 Task: Add the task  Upgrade and migrate company sales management to a cloud-based solution to the section Fast Lane in the project AuroraStream and add a Due Date to the respective task as 2024/04/26
Action: Mouse moved to (788, 529)
Screenshot: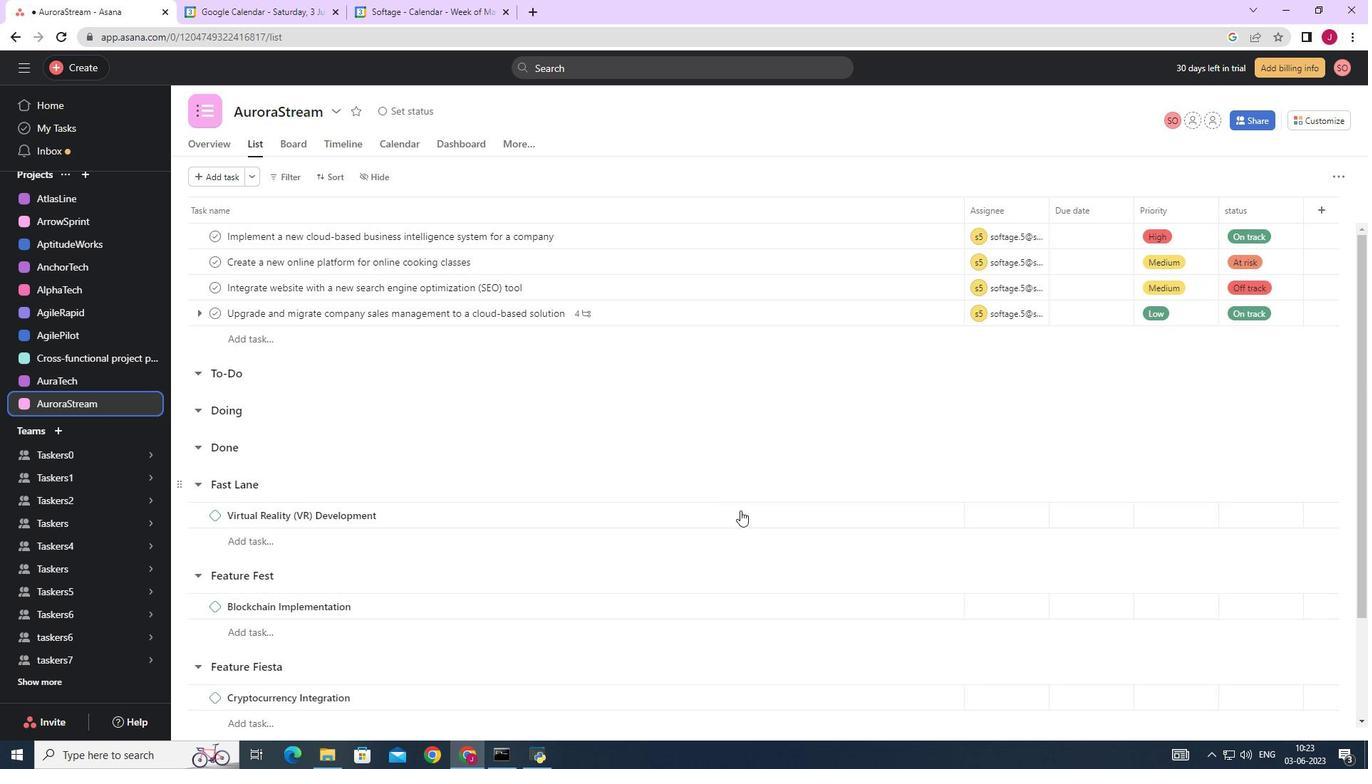 
Action: Mouse scrolled (788, 529) with delta (0, 0)
Screenshot: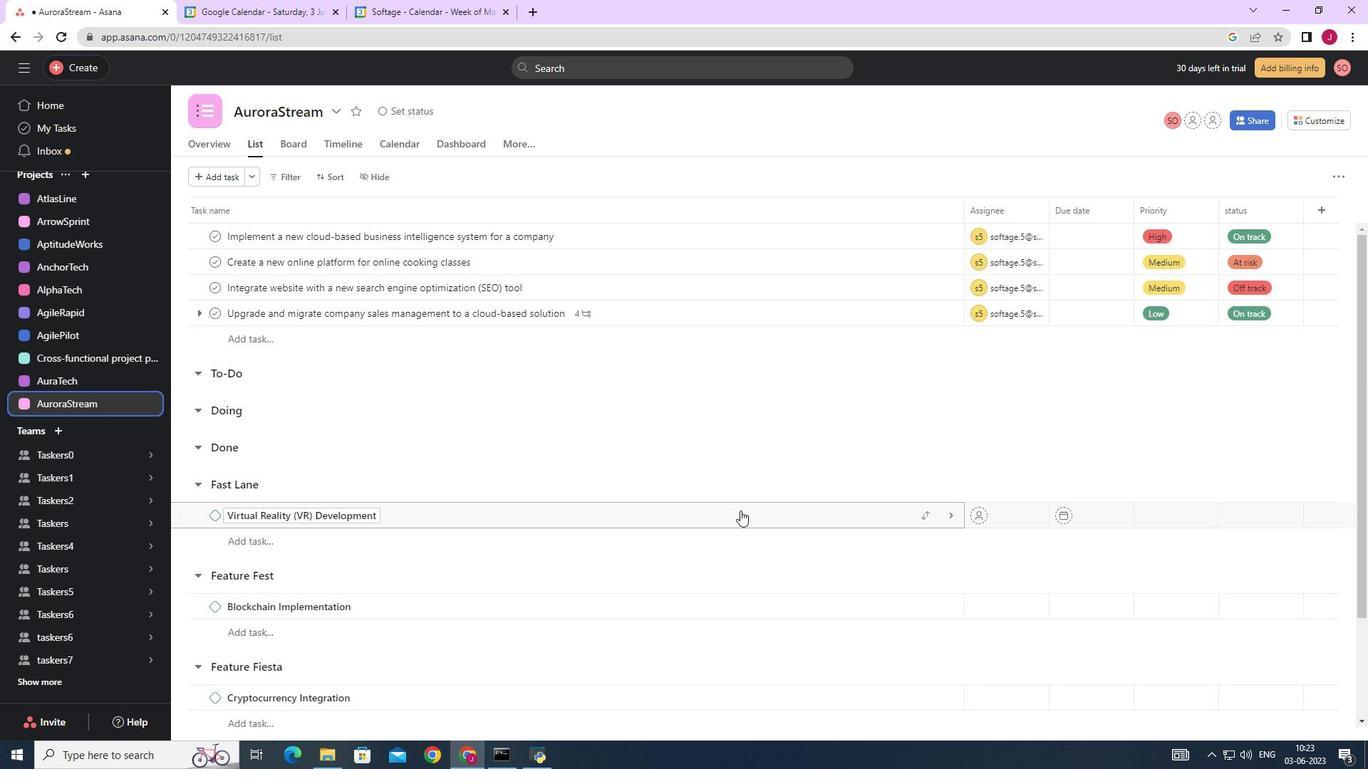 
Action: Mouse scrolled (788, 529) with delta (0, 0)
Screenshot: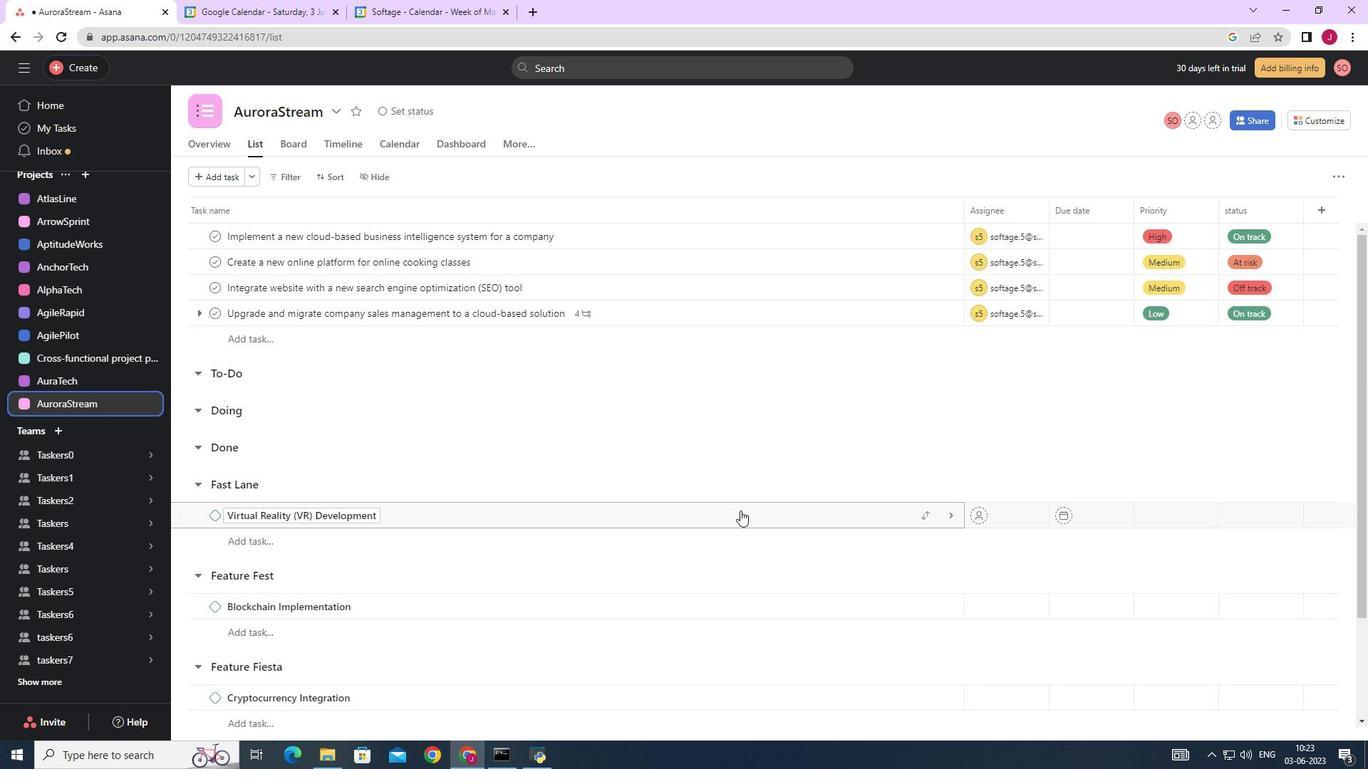 
Action: Mouse moved to (787, 529)
Screenshot: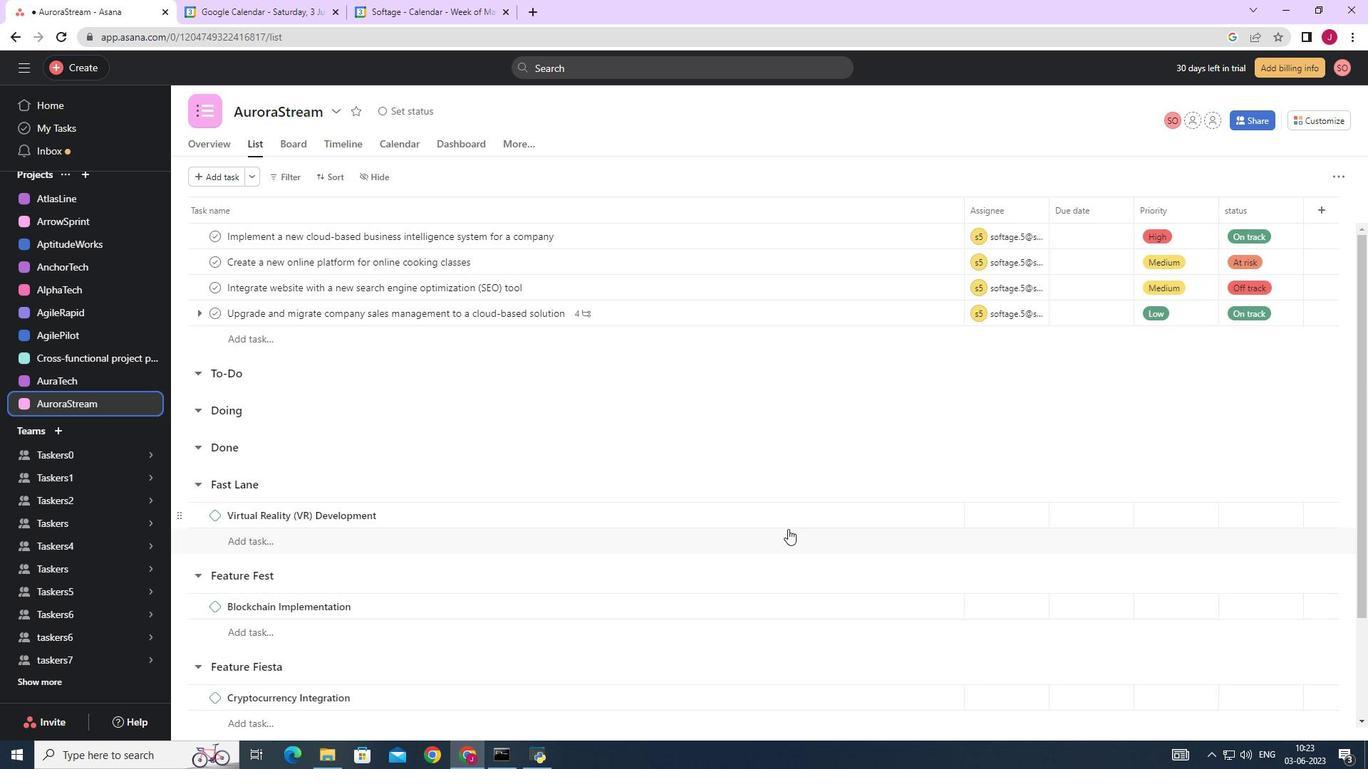 
Action: Mouse scrolled (787, 529) with delta (0, 0)
Screenshot: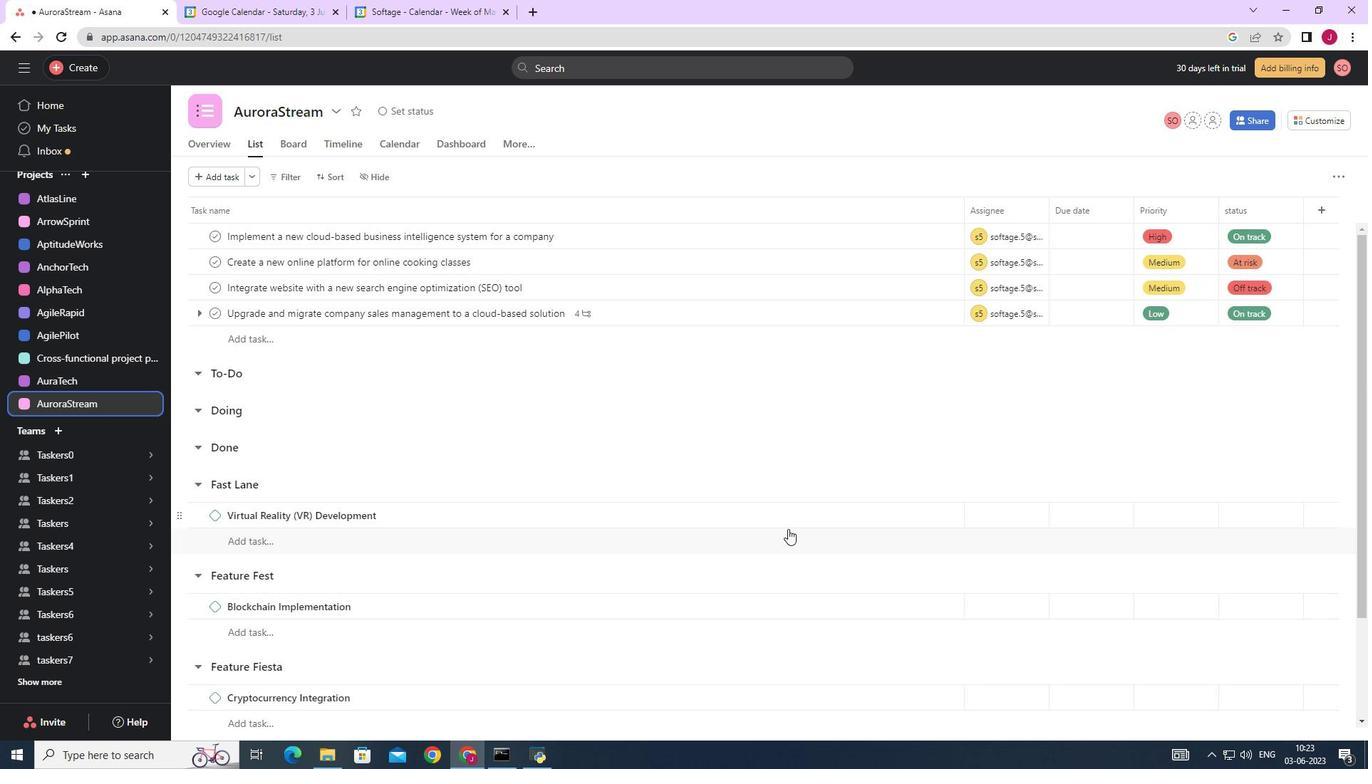 
Action: Mouse moved to (784, 529)
Screenshot: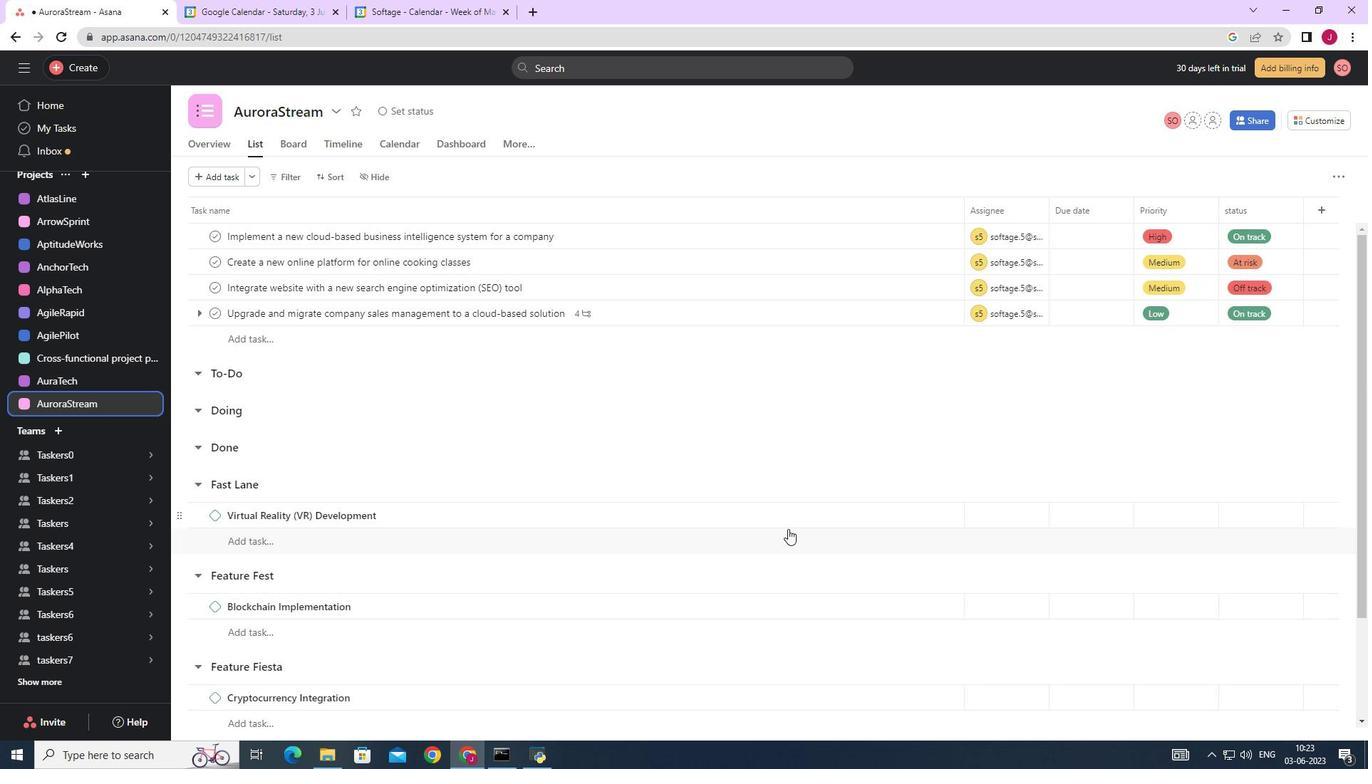 
Action: Mouse scrolled (786, 529) with delta (0, 0)
Screenshot: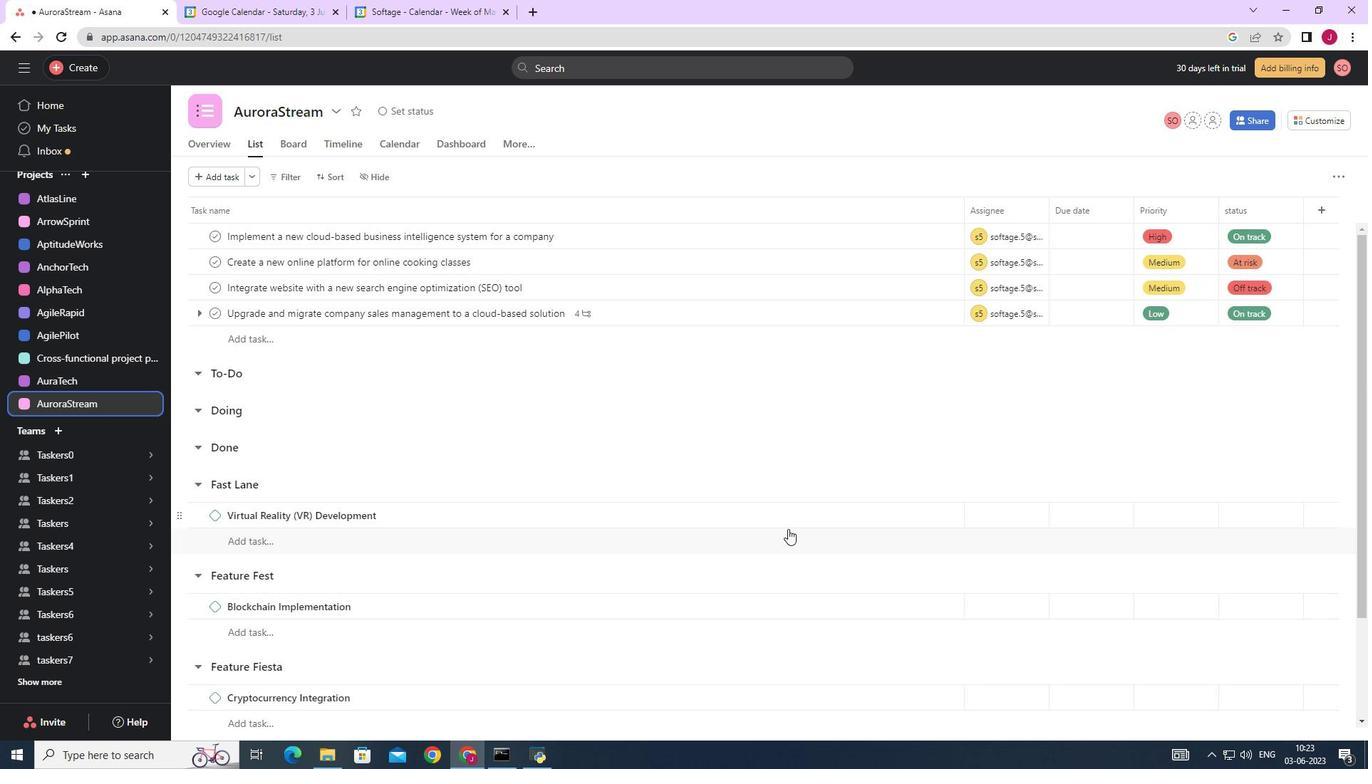 
Action: Mouse moved to (762, 526)
Screenshot: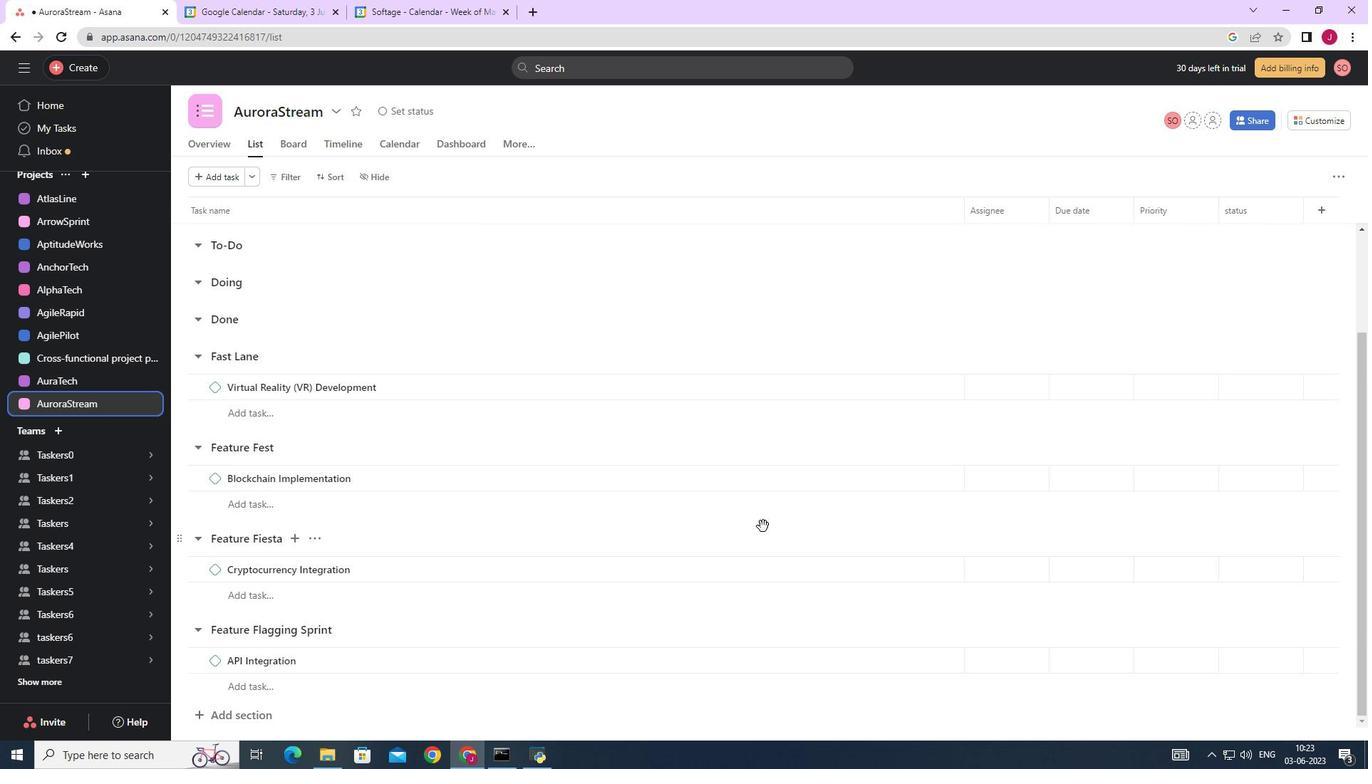 
Action: Mouse scrolled (762, 526) with delta (0, 0)
Screenshot: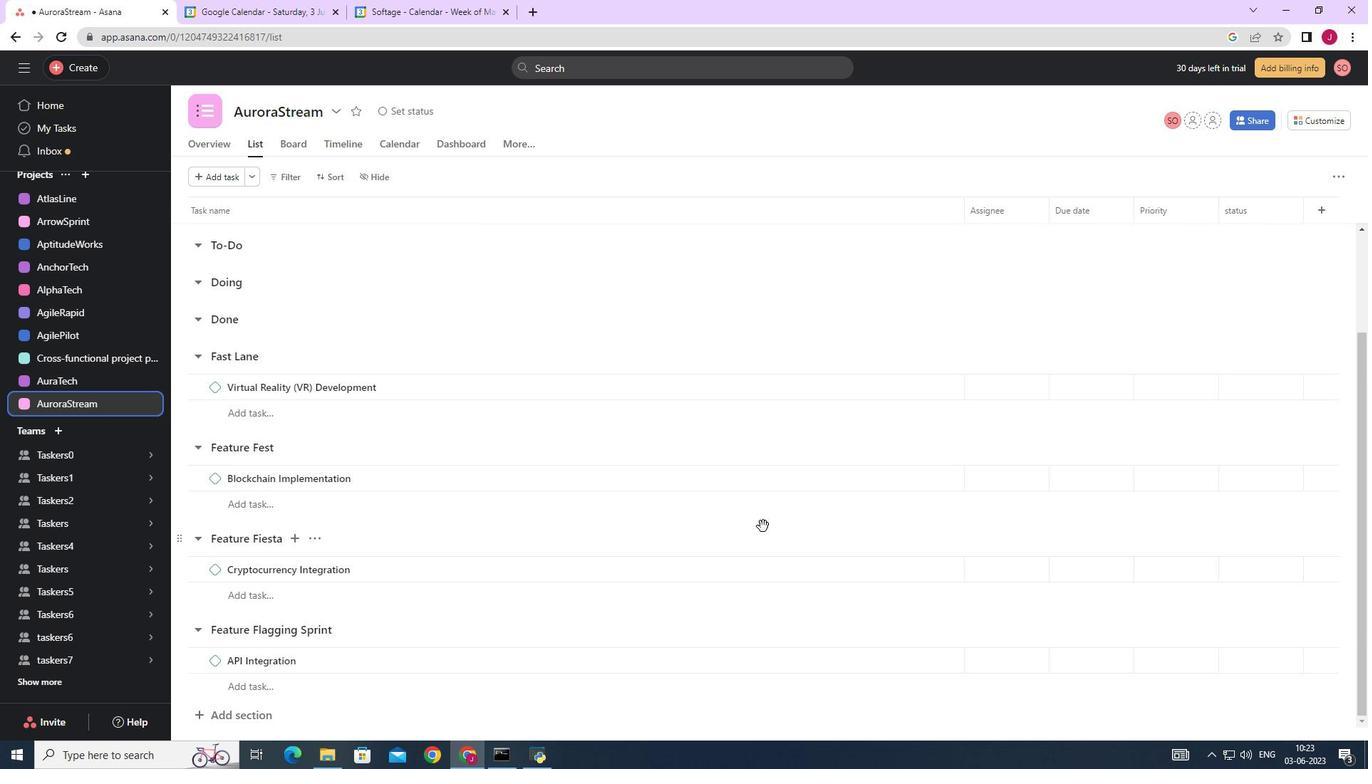 
Action: Mouse scrolled (762, 526) with delta (0, 0)
Screenshot: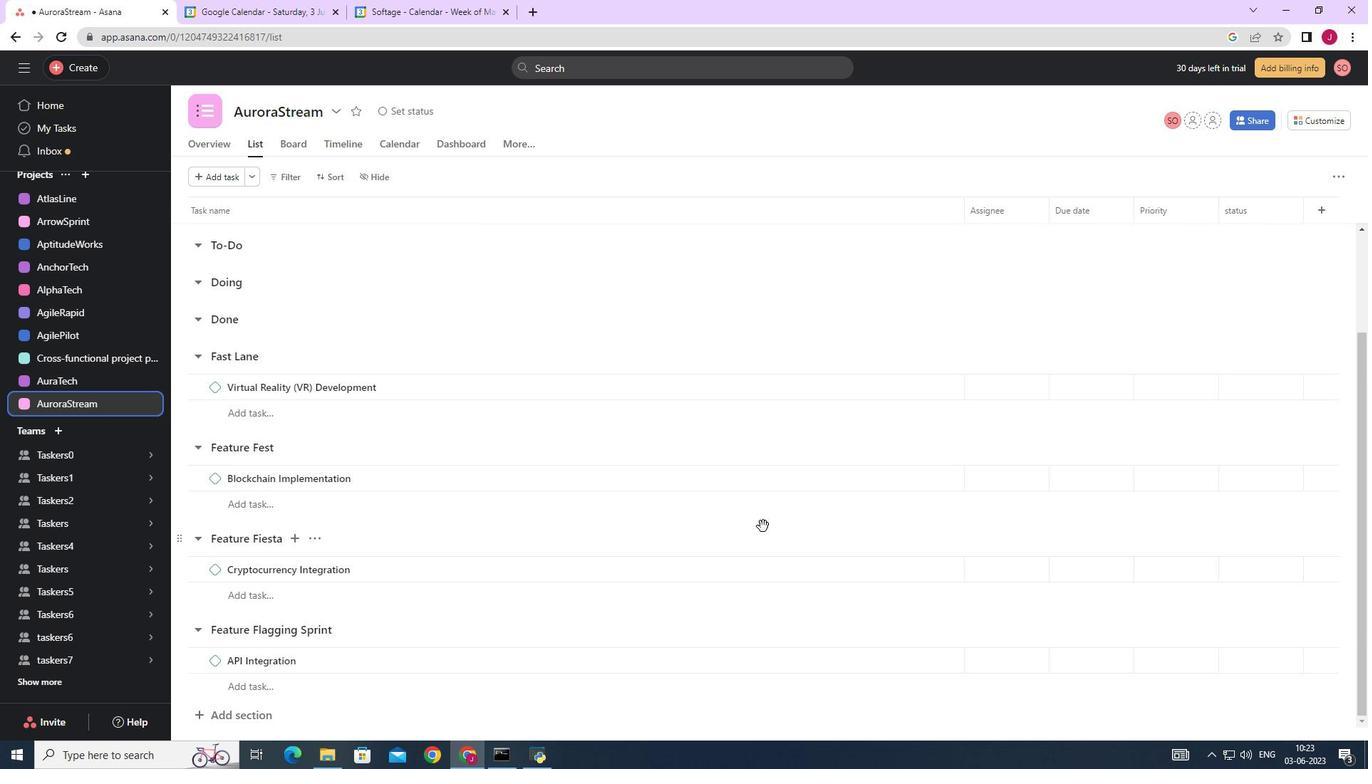
Action: Mouse moved to (762, 526)
Screenshot: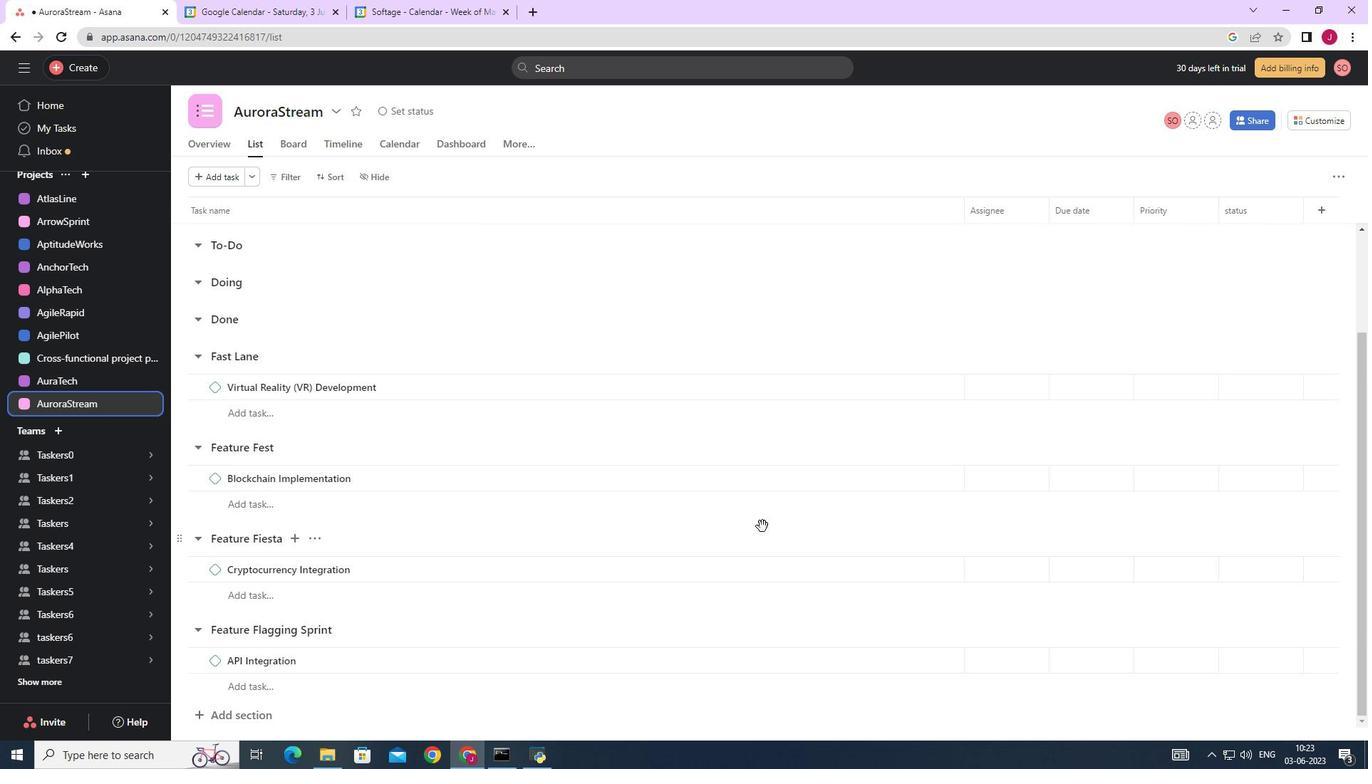 
Action: Mouse scrolled (762, 526) with delta (0, 0)
Screenshot: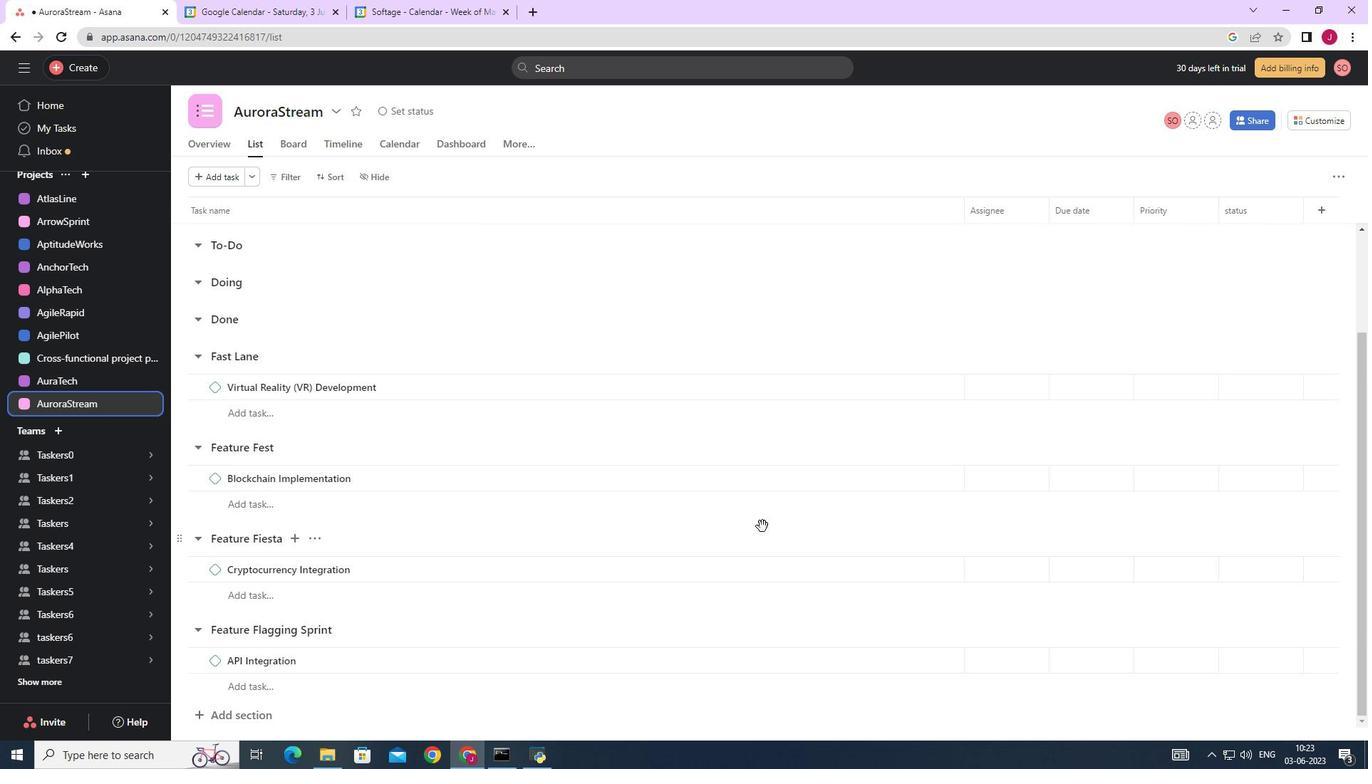 
Action: Mouse moved to (751, 536)
Screenshot: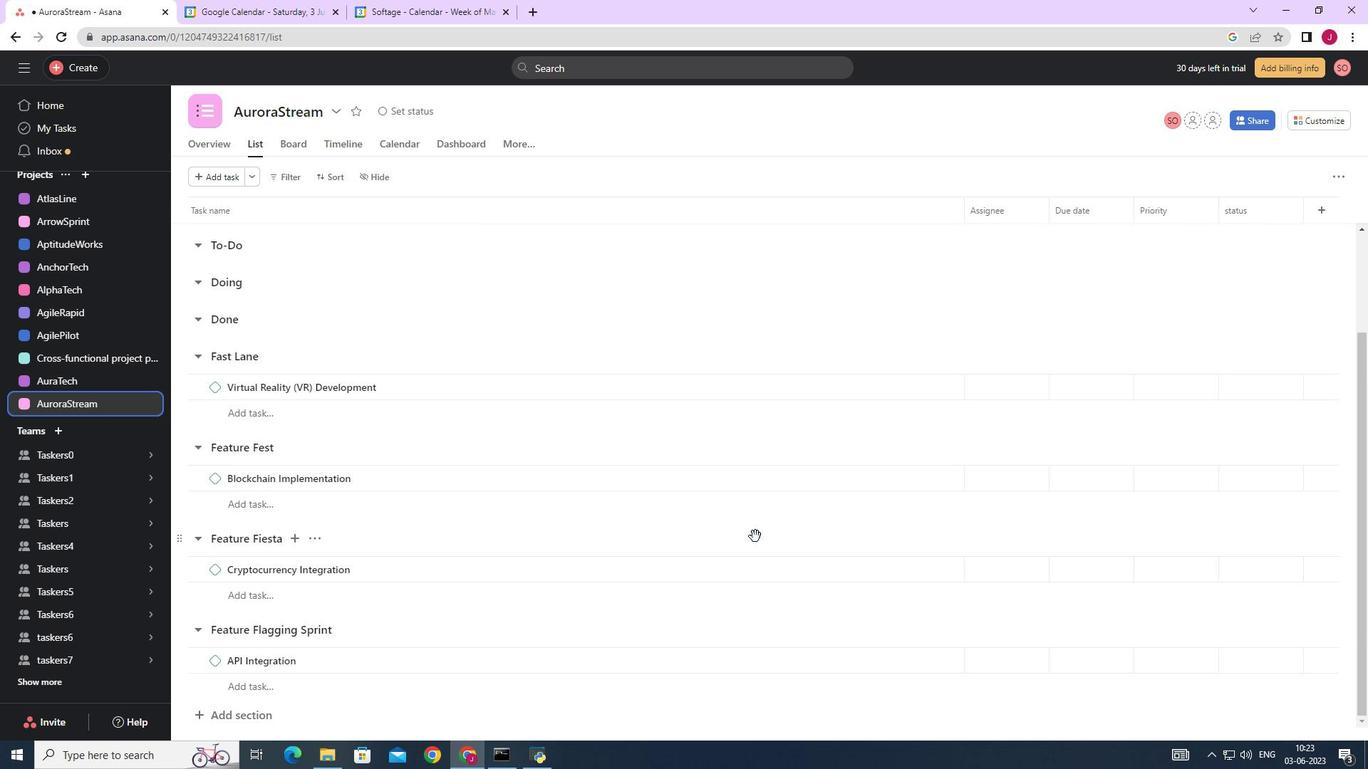 
Action: Mouse scrolled (751, 537) with delta (0, 0)
Screenshot: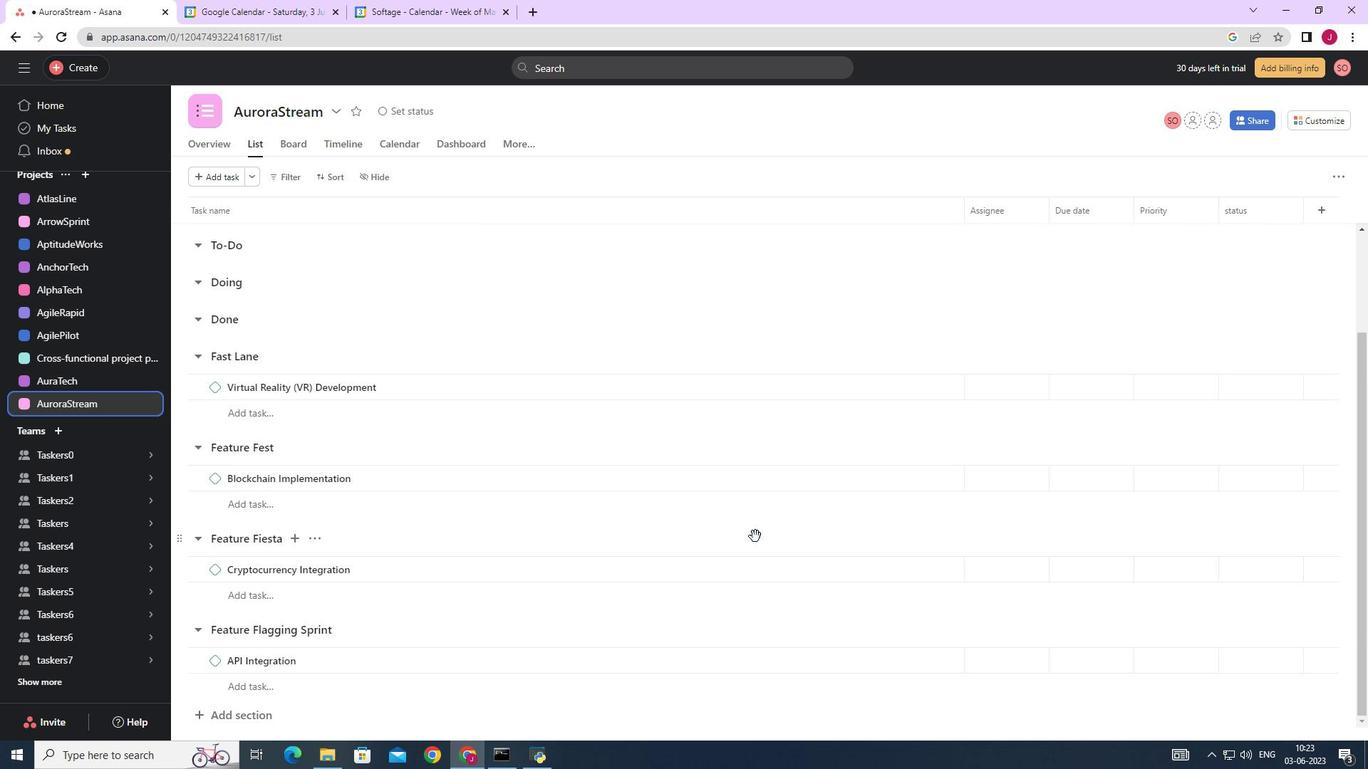 
Action: Mouse scrolled (751, 537) with delta (0, 0)
Screenshot: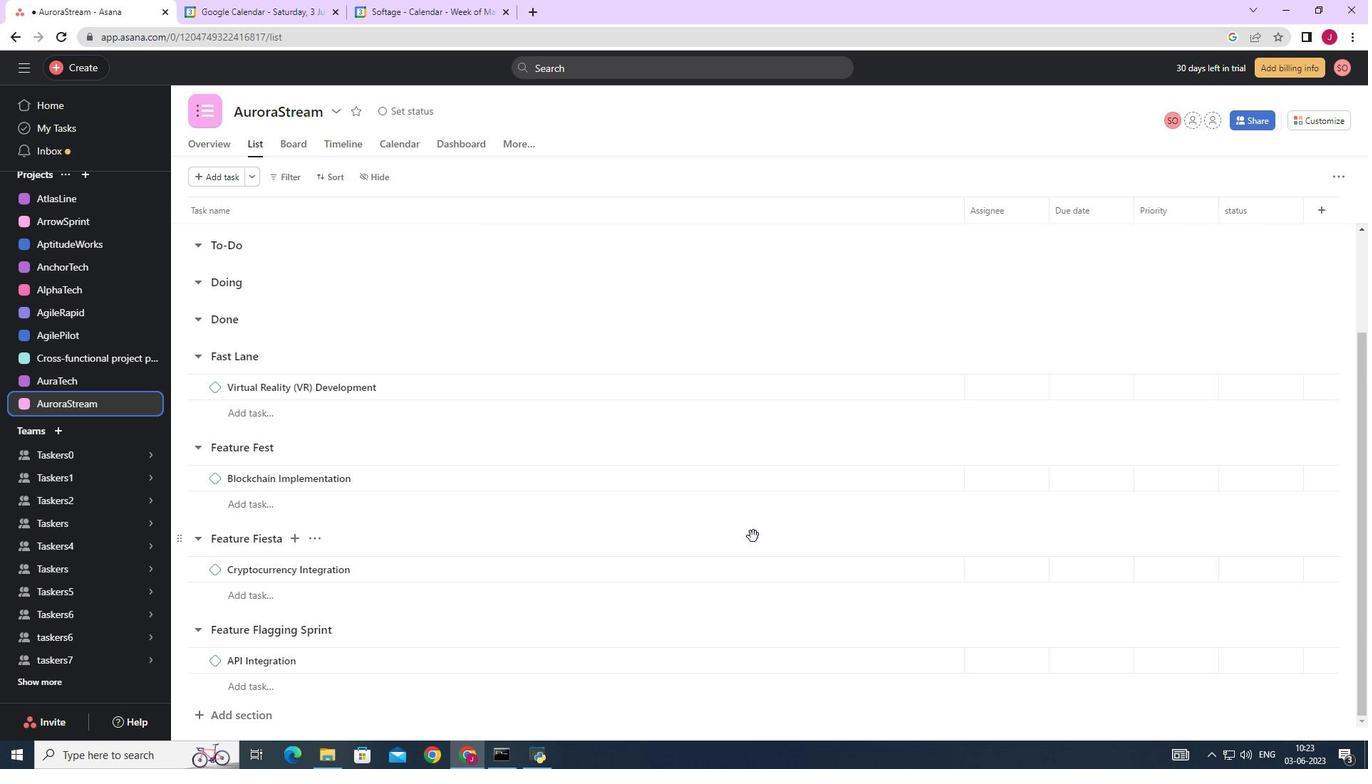 
Action: Mouse scrolled (751, 537) with delta (0, 0)
Screenshot: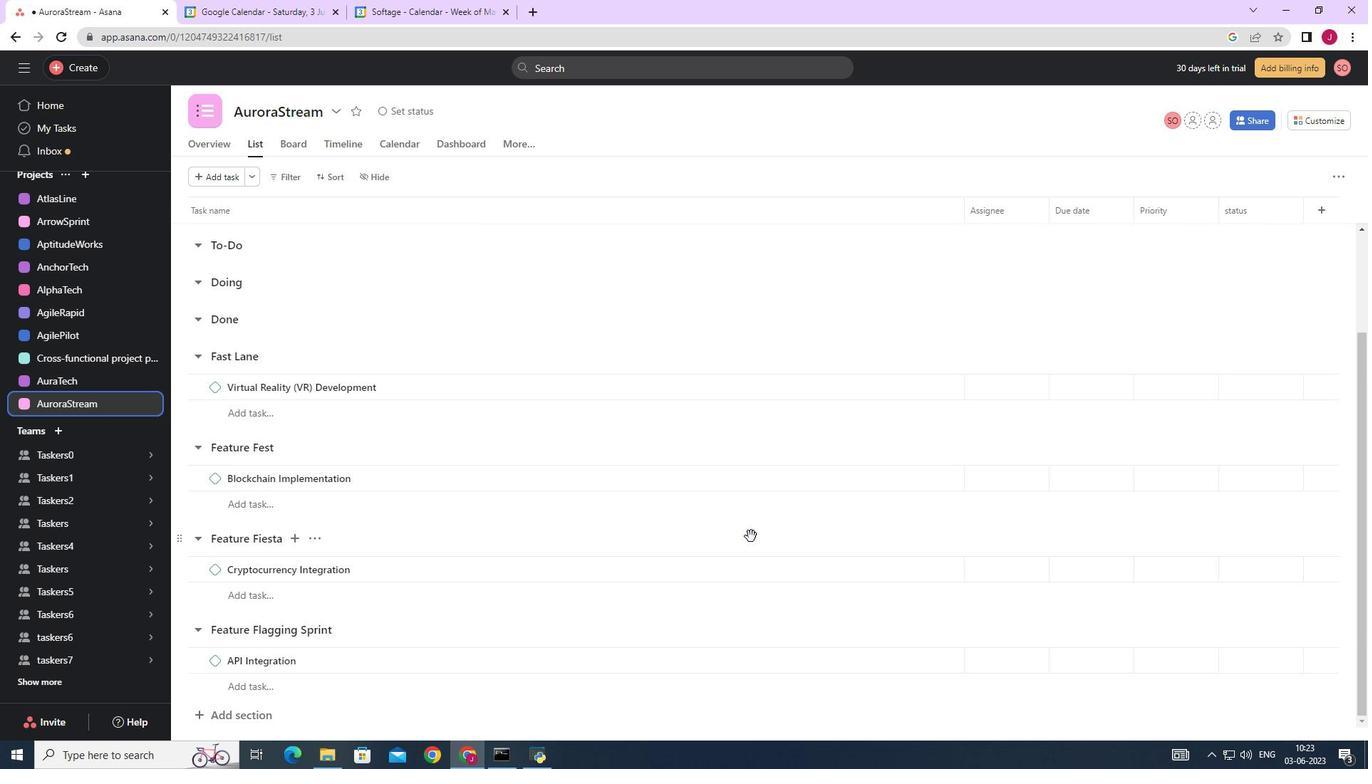 
Action: Mouse moved to (750, 536)
Screenshot: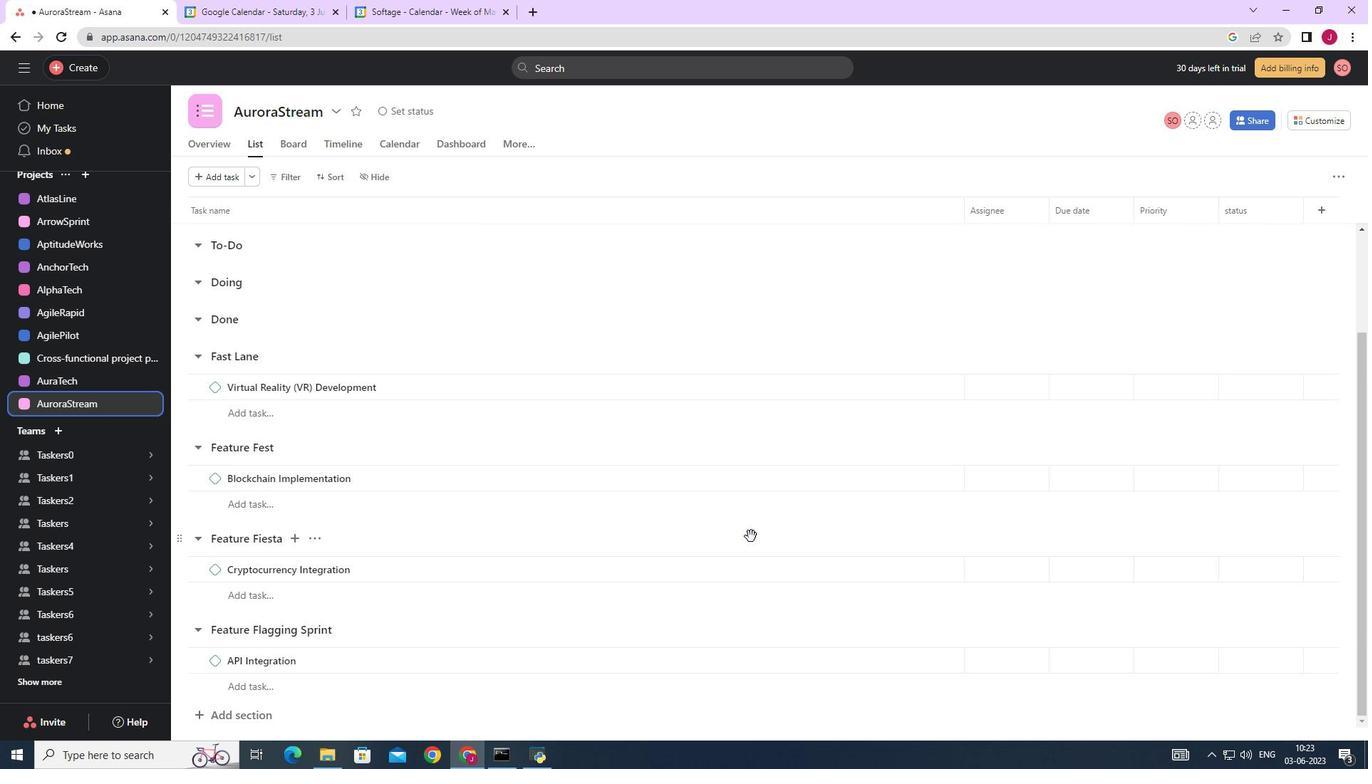 
Action: Mouse scrolled (750, 537) with delta (0, 0)
Screenshot: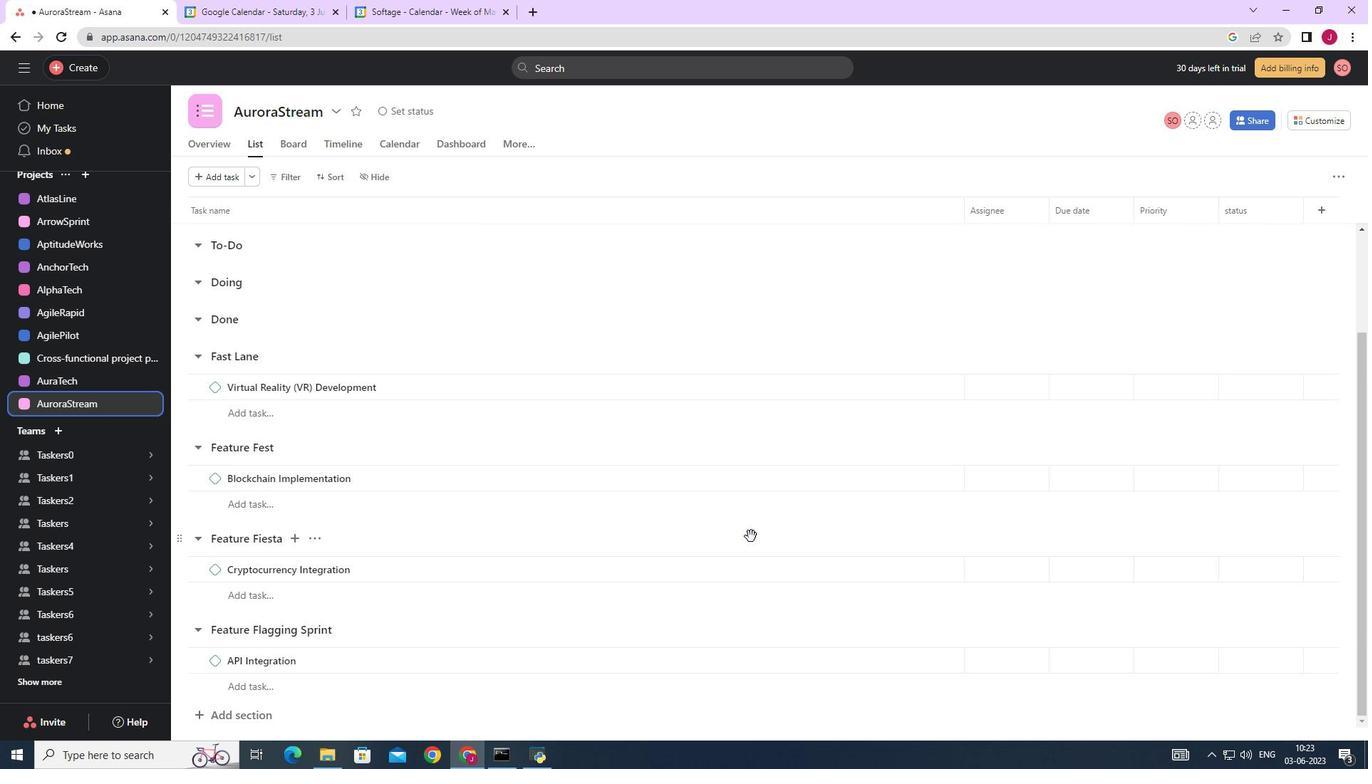 
Action: Mouse moved to (926, 317)
Screenshot: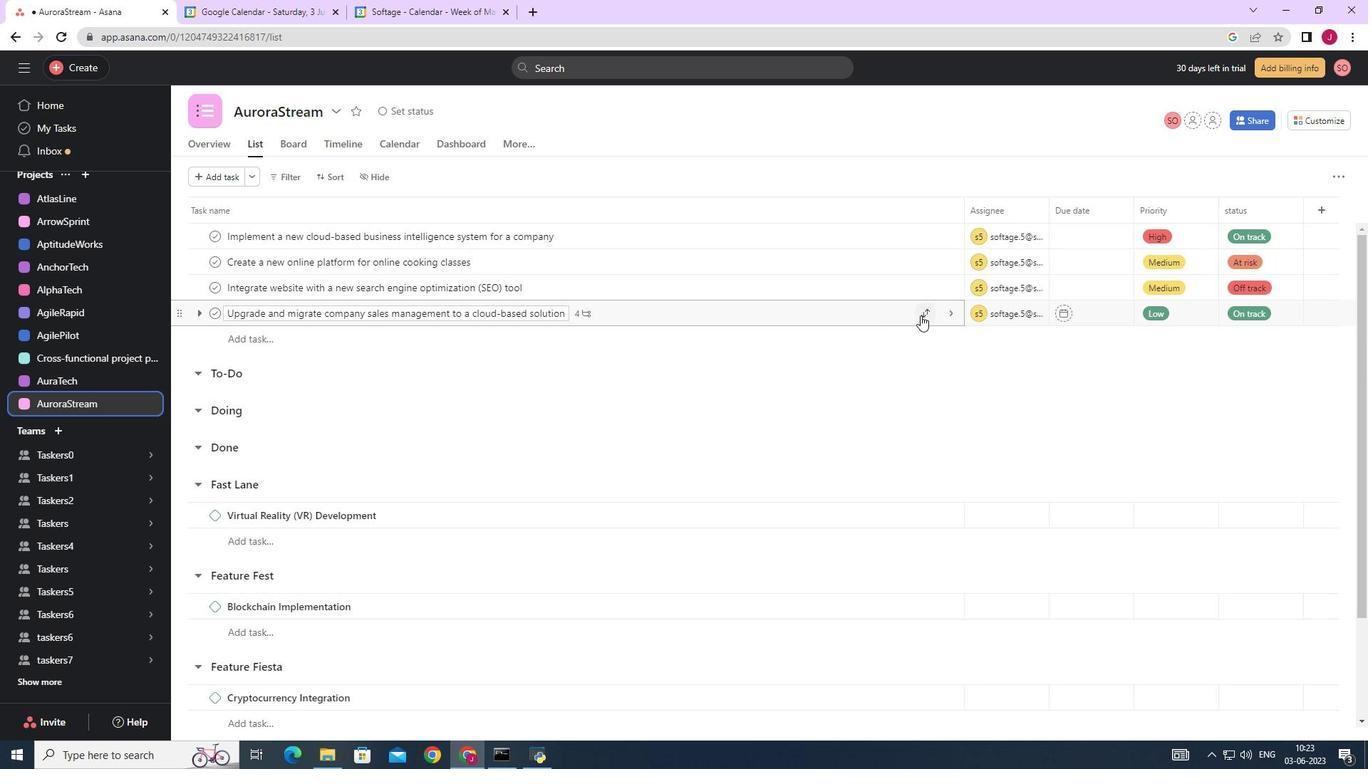
Action: Mouse pressed left at (926, 317)
Screenshot: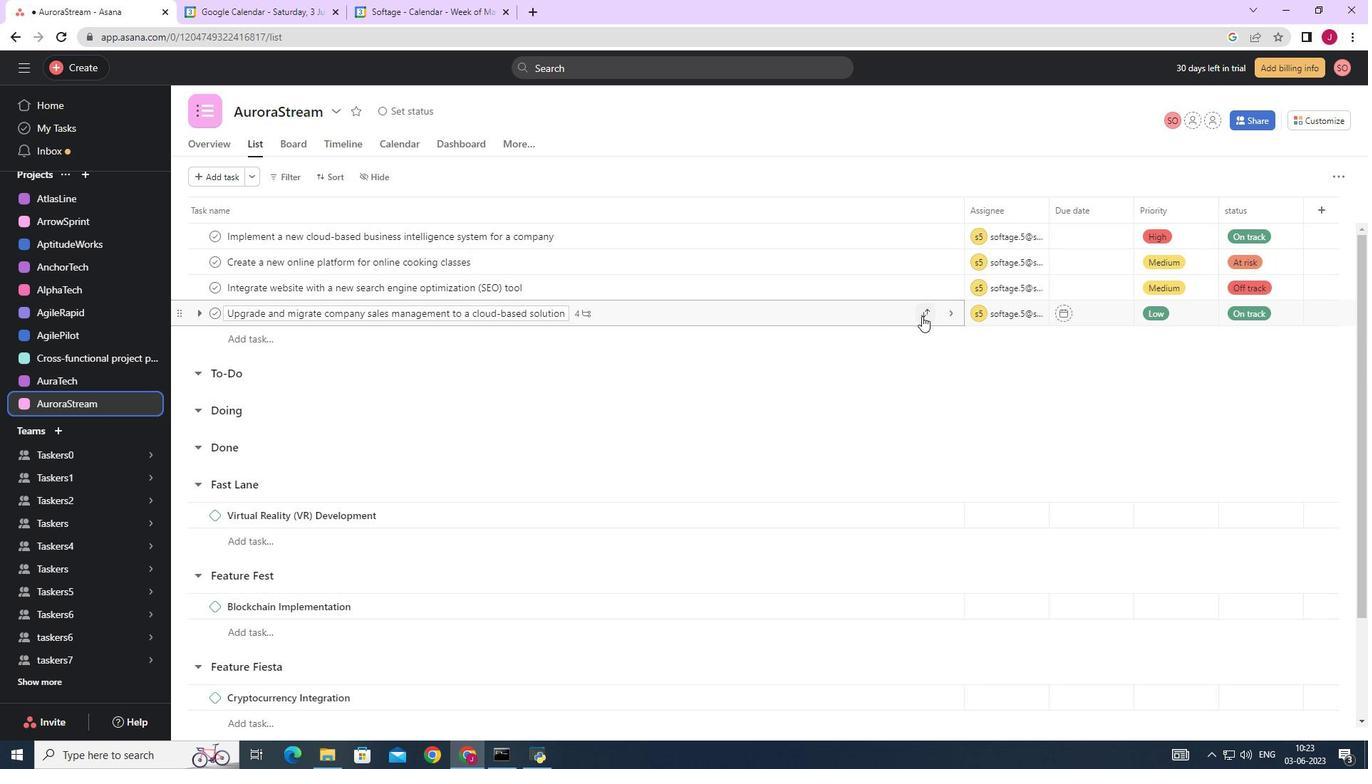 
Action: Mouse moved to (879, 472)
Screenshot: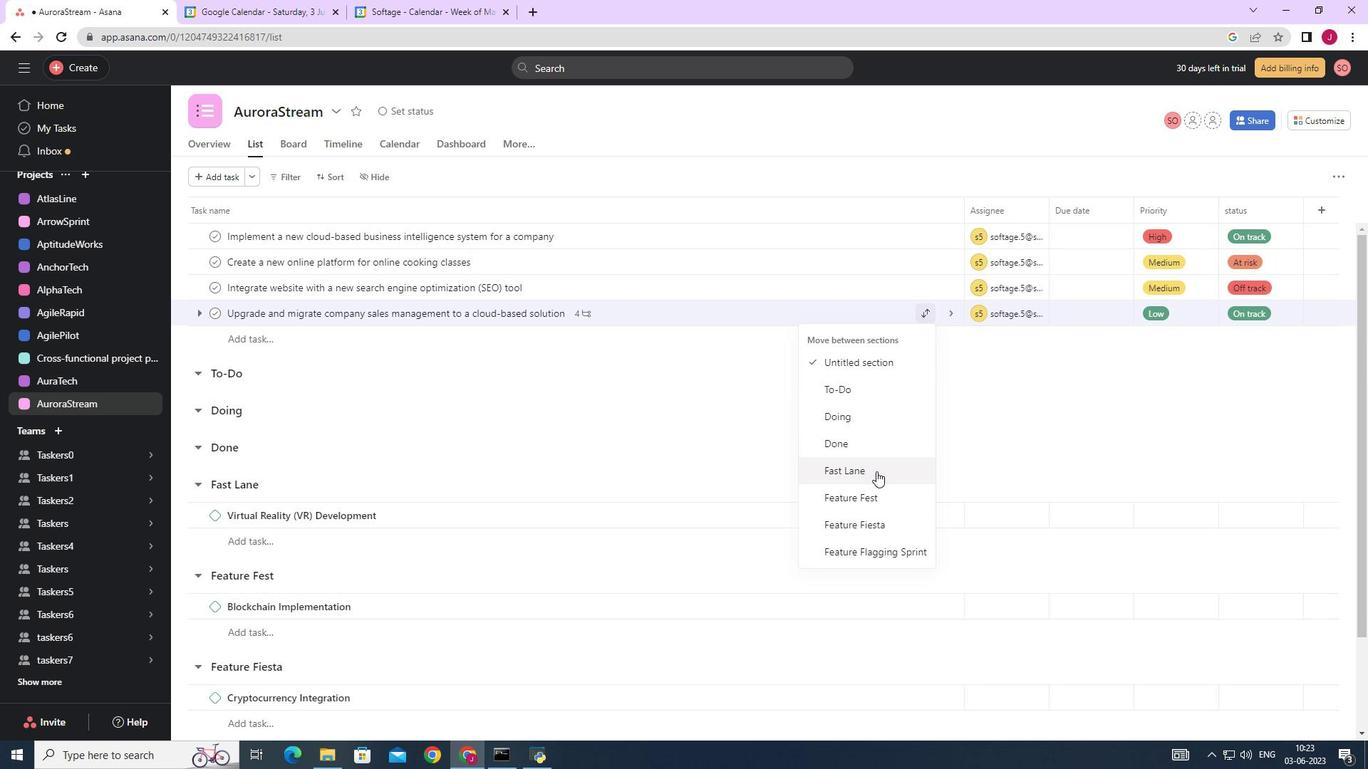 
Action: Mouse pressed left at (879, 472)
Screenshot: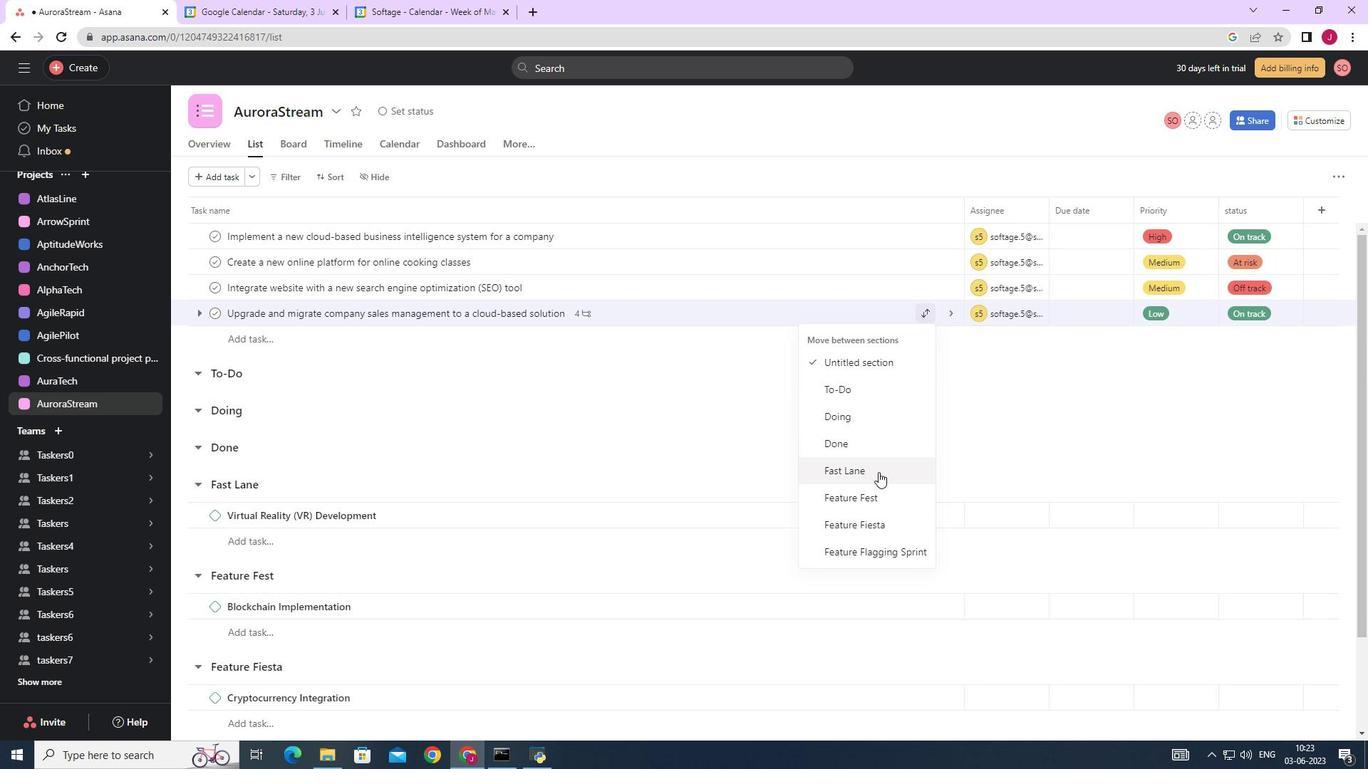 
Action: Mouse moved to (1106, 491)
Screenshot: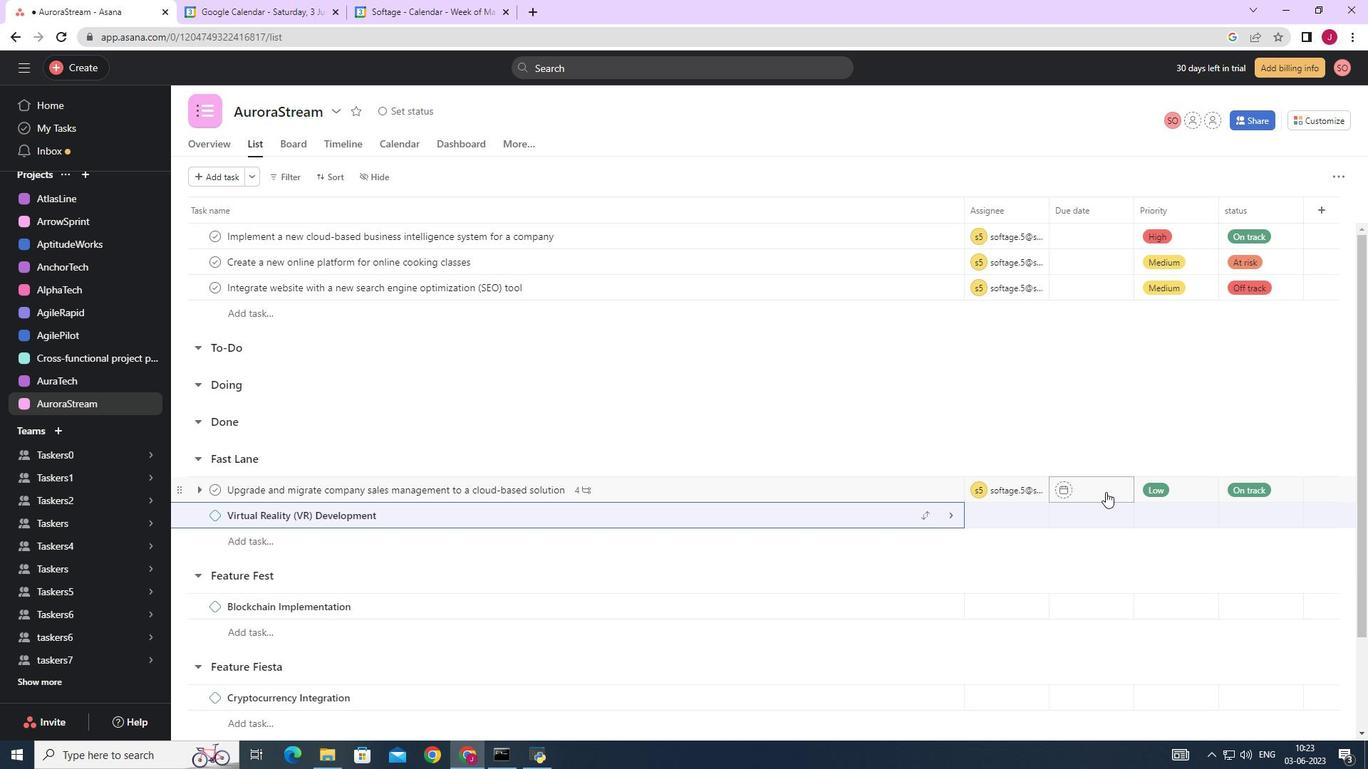 
Action: Mouse pressed left at (1106, 491)
Screenshot: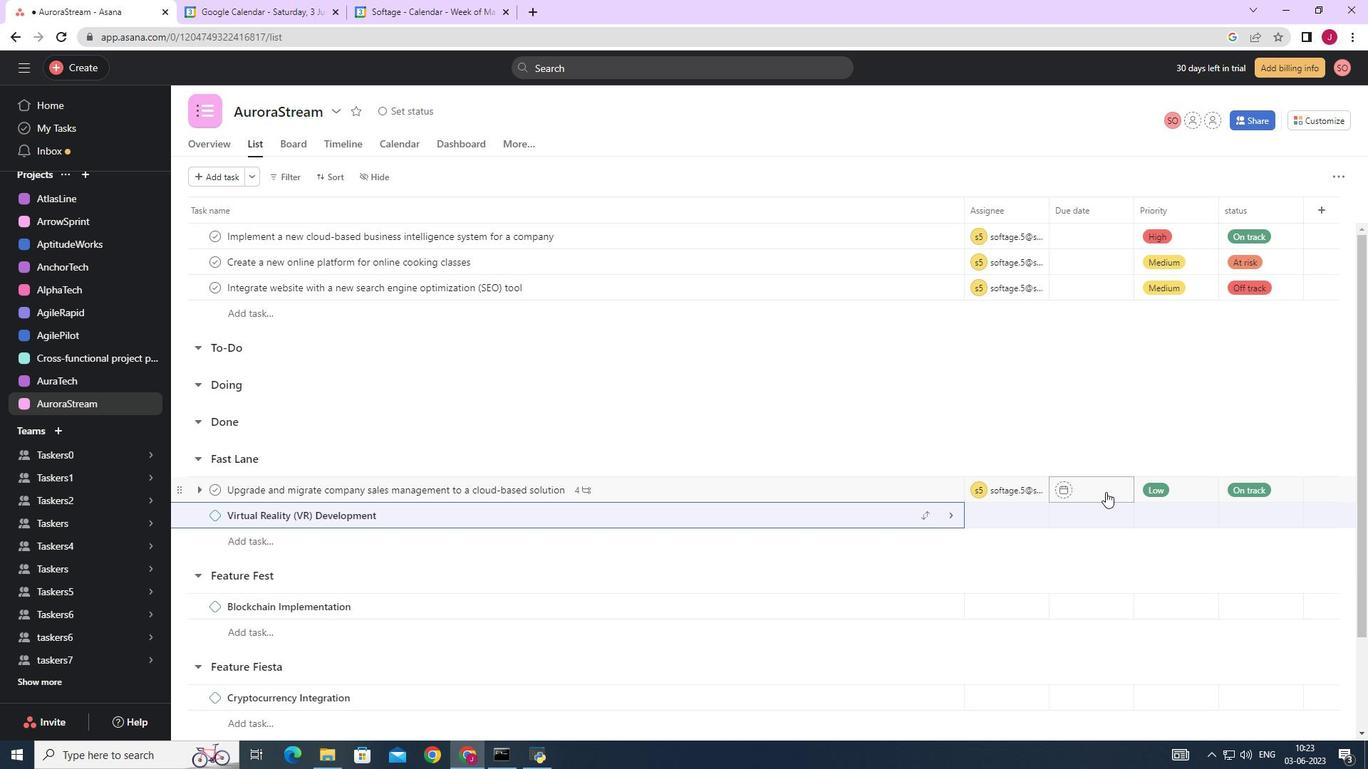 
Action: Mouse moved to (1237, 265)
Screenshot: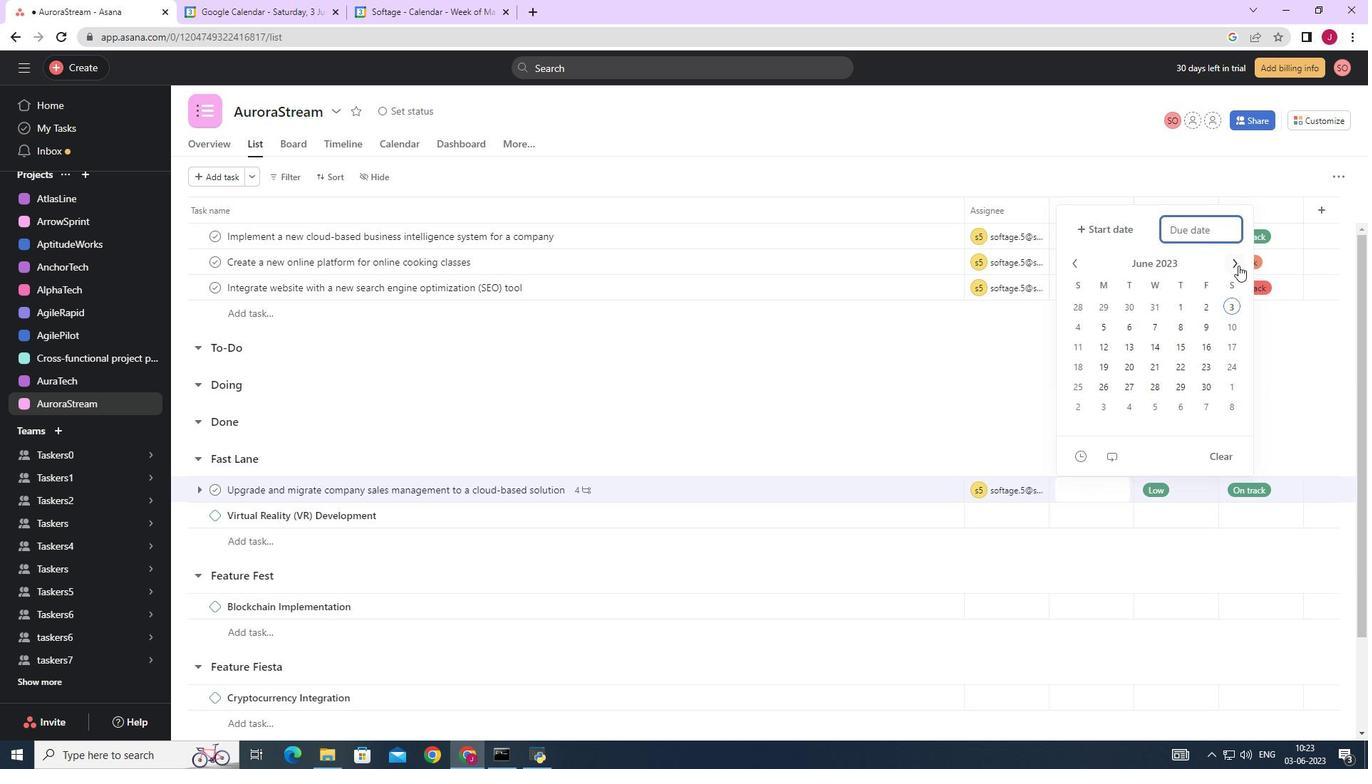 
Action: Mouse pressed left at (1237, 265)
Screenshot: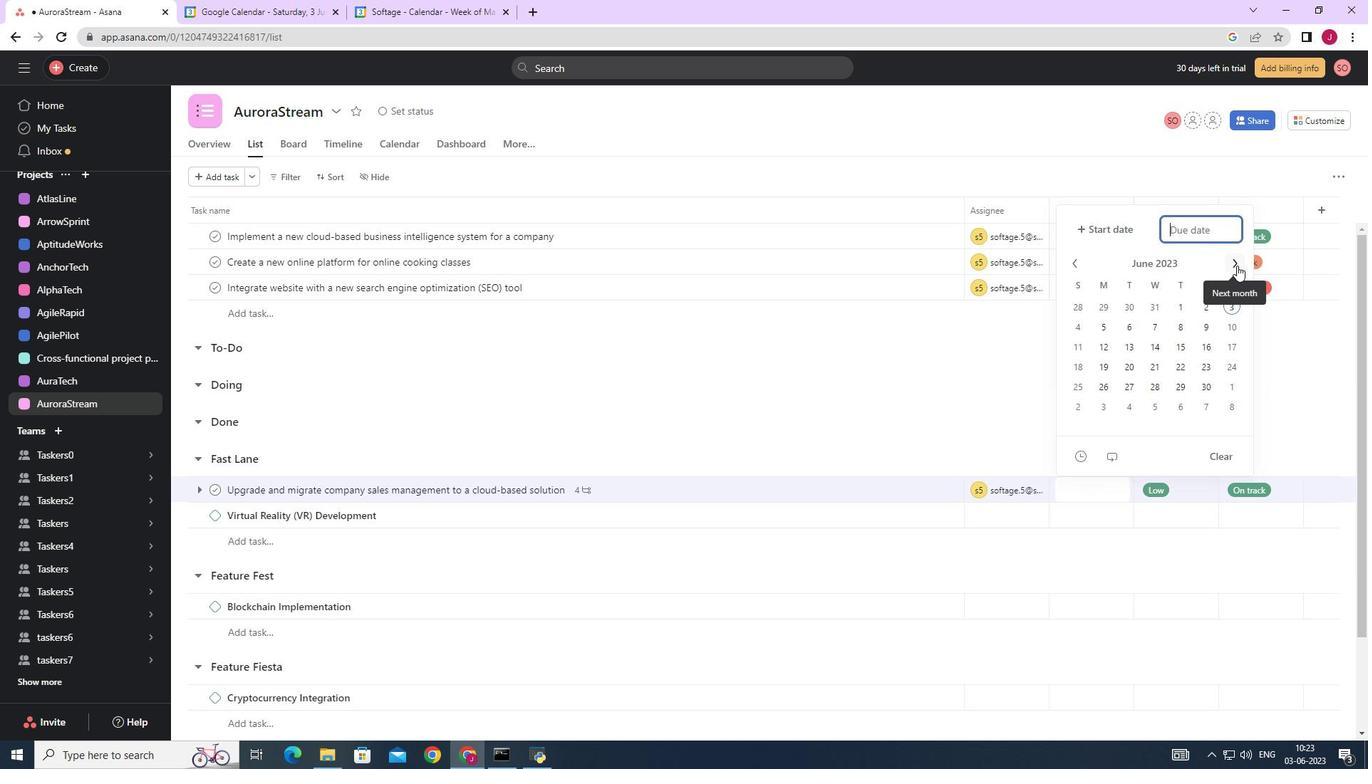
Action: Mouse pressed left at (1237, 265)
Screenshot: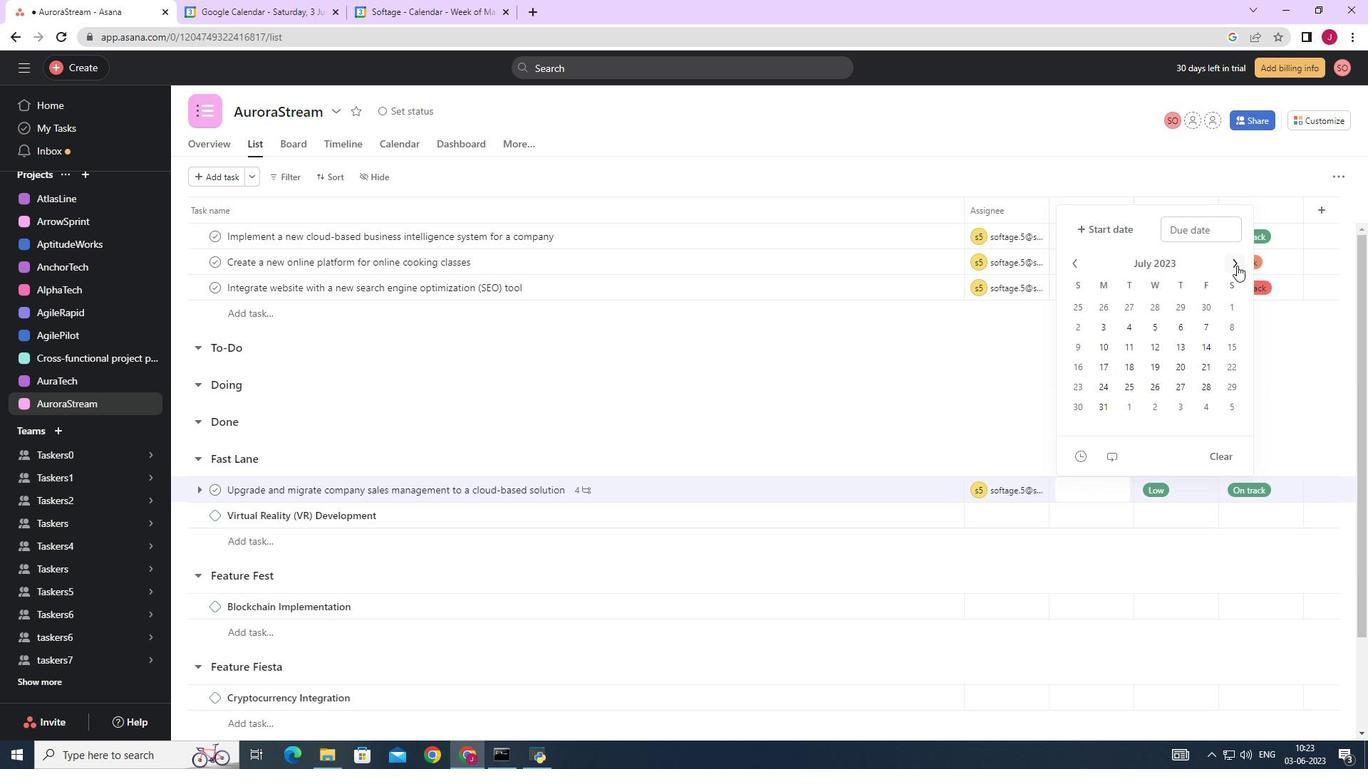 
Action: Mouse pressed left at (1237, 265)
Screenshot: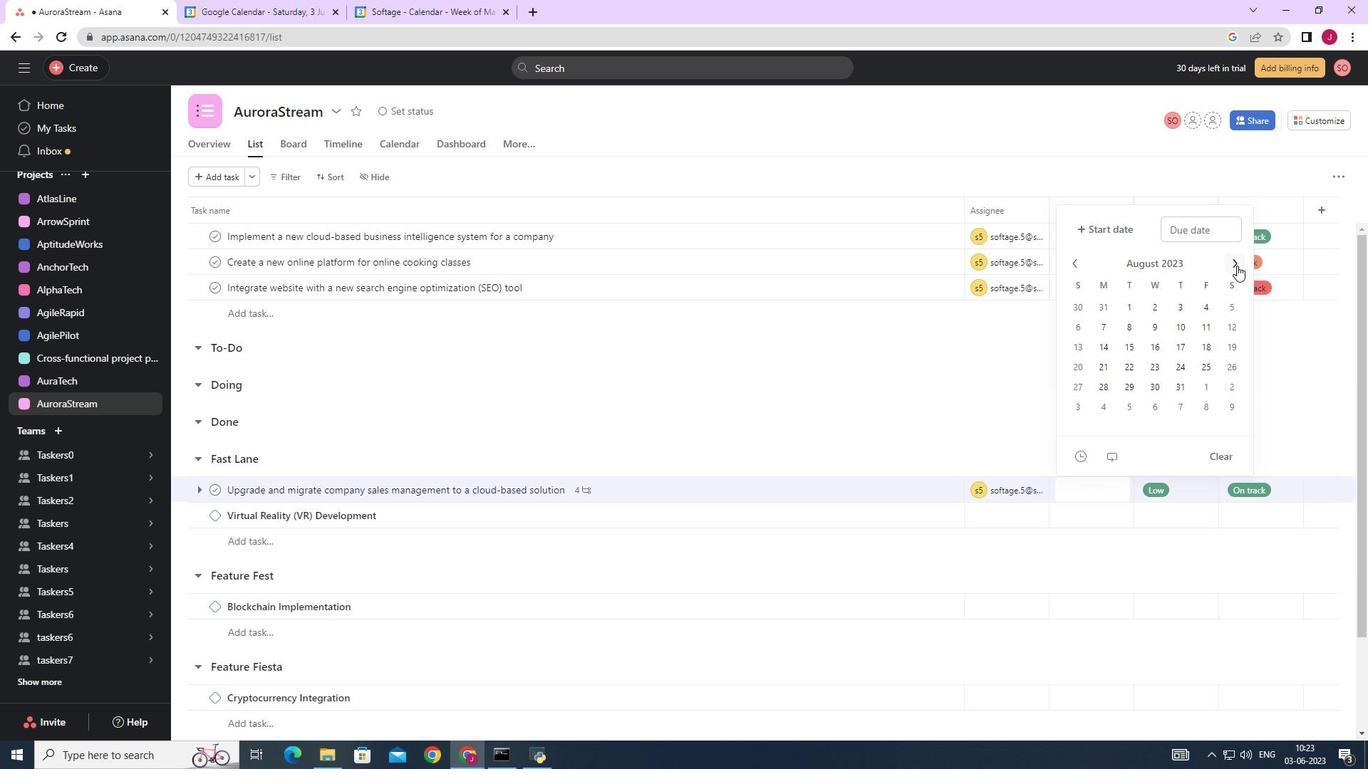 
Action: Mouse pressed left at (1237, 265)
Screenshot: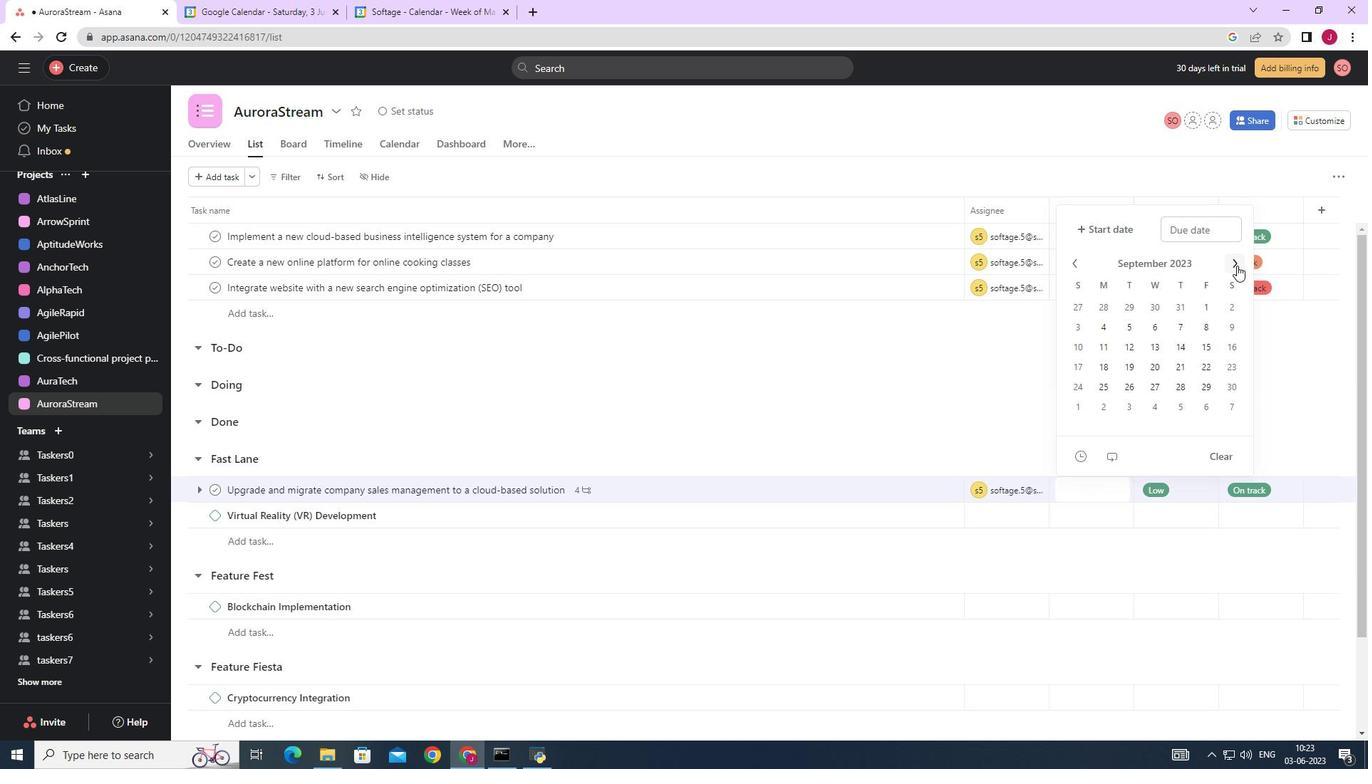 
Action: Mouse pressed left at (1237, 265)
Screenshot: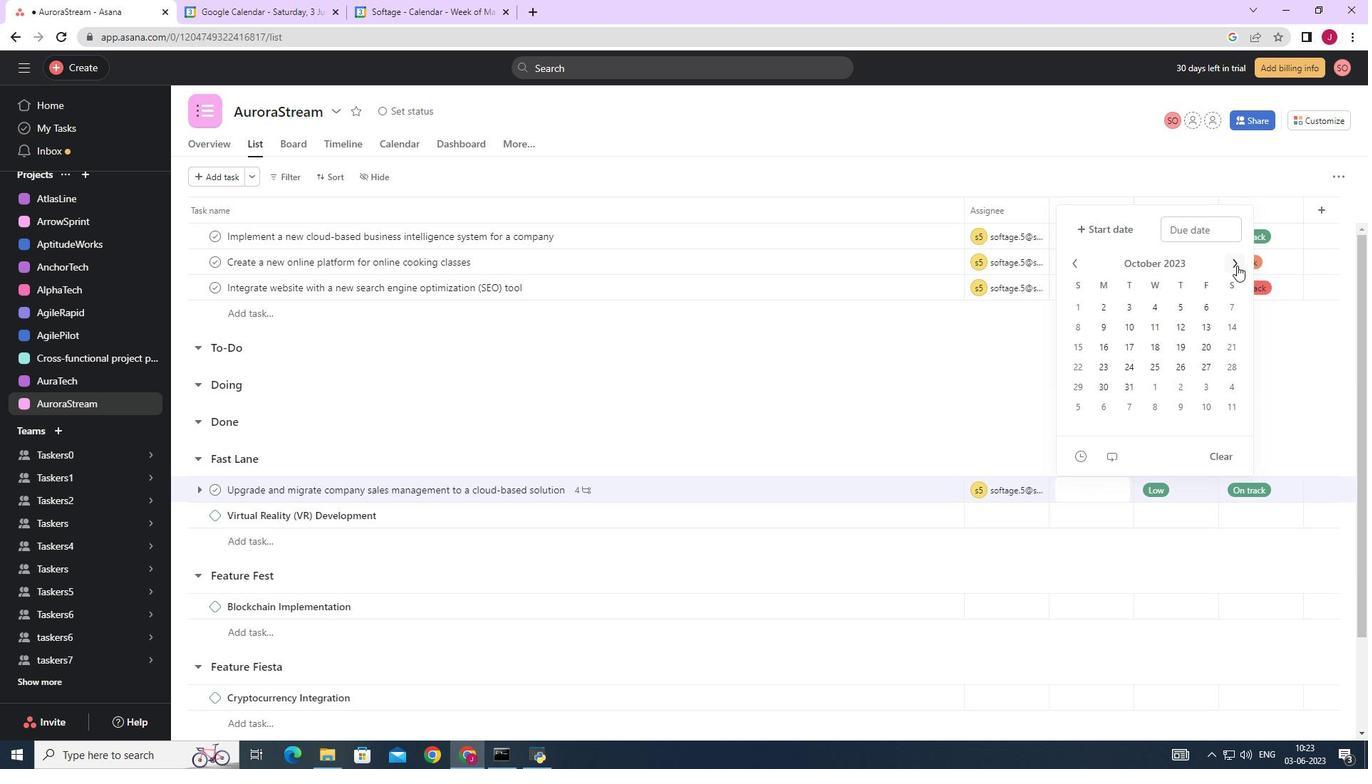 
Action: Mouse pressed left at (1237, 265)
Screenshot: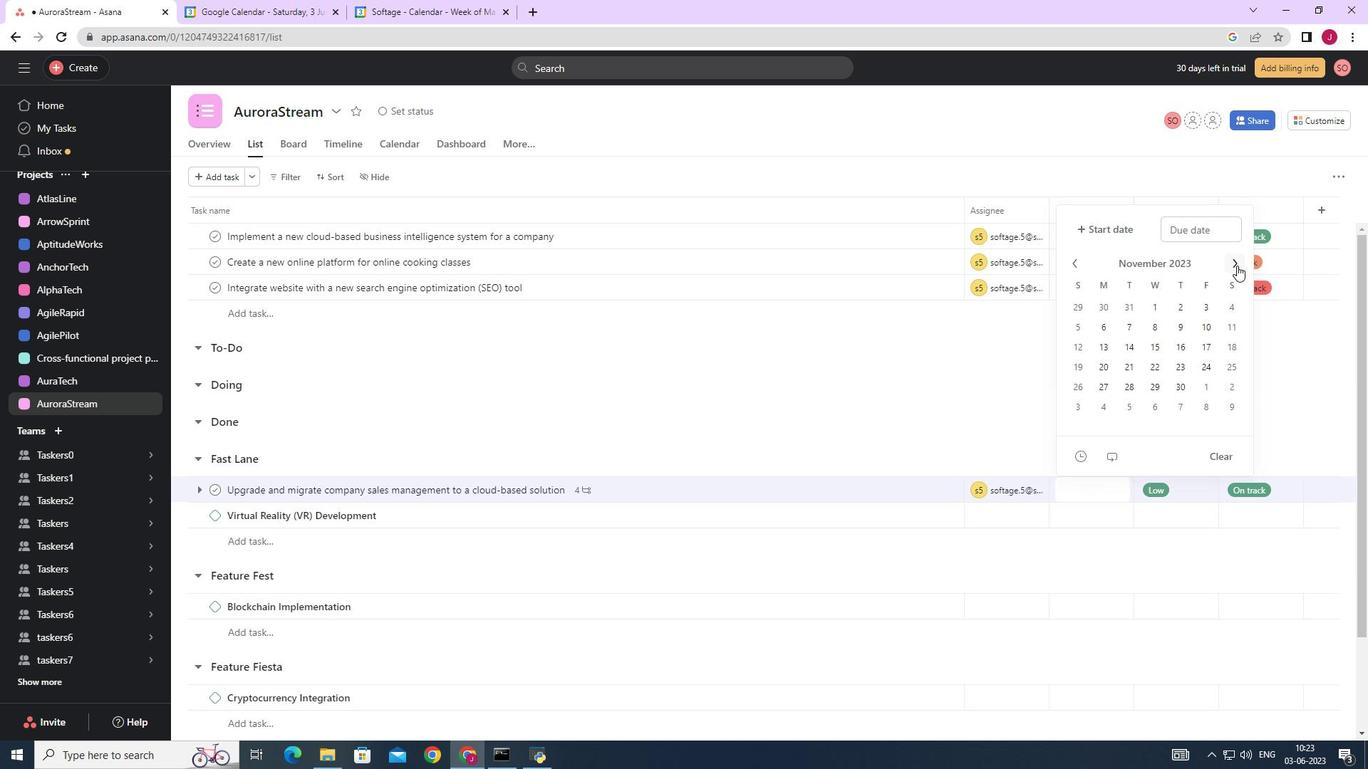 
Action: Mouse pressed left at (1237, 265)
Screenshot: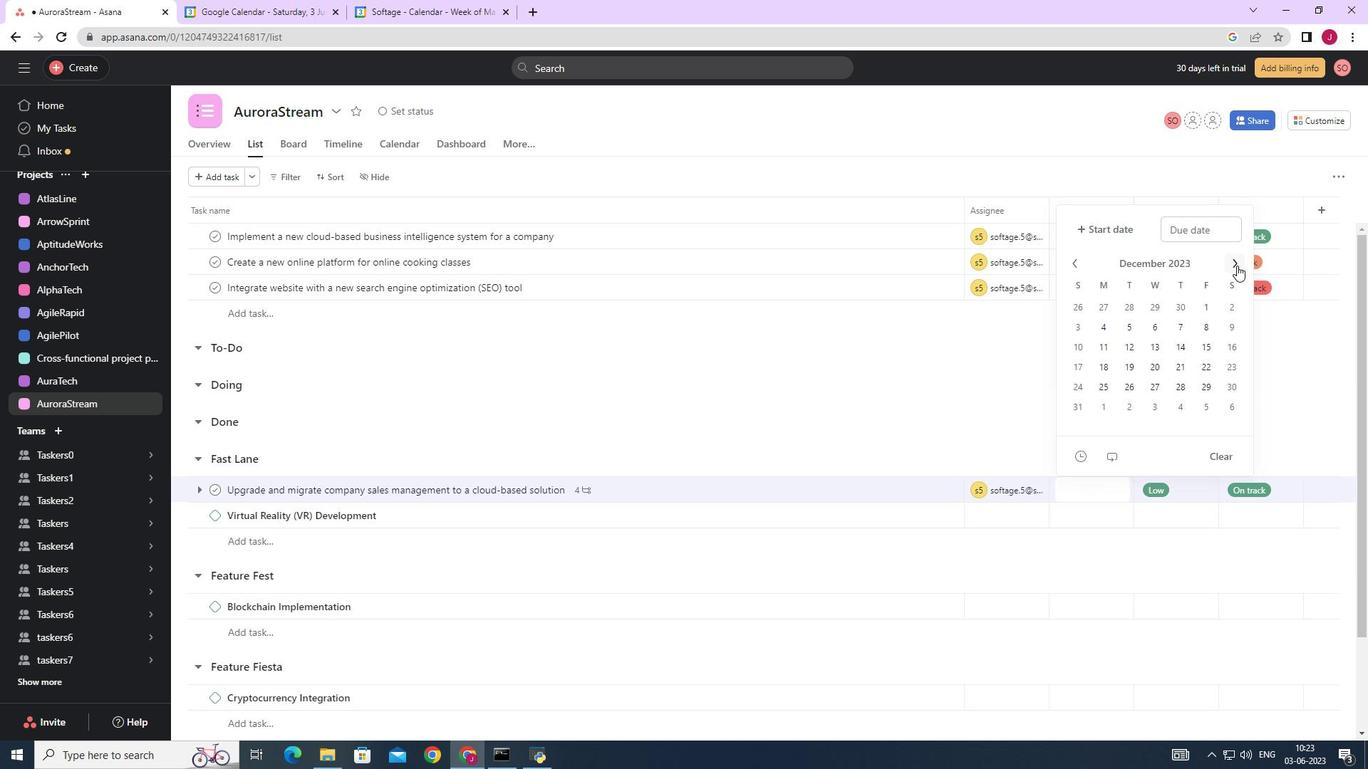 
Action: Mouse pressed left at (1237, 265)
Screenshot: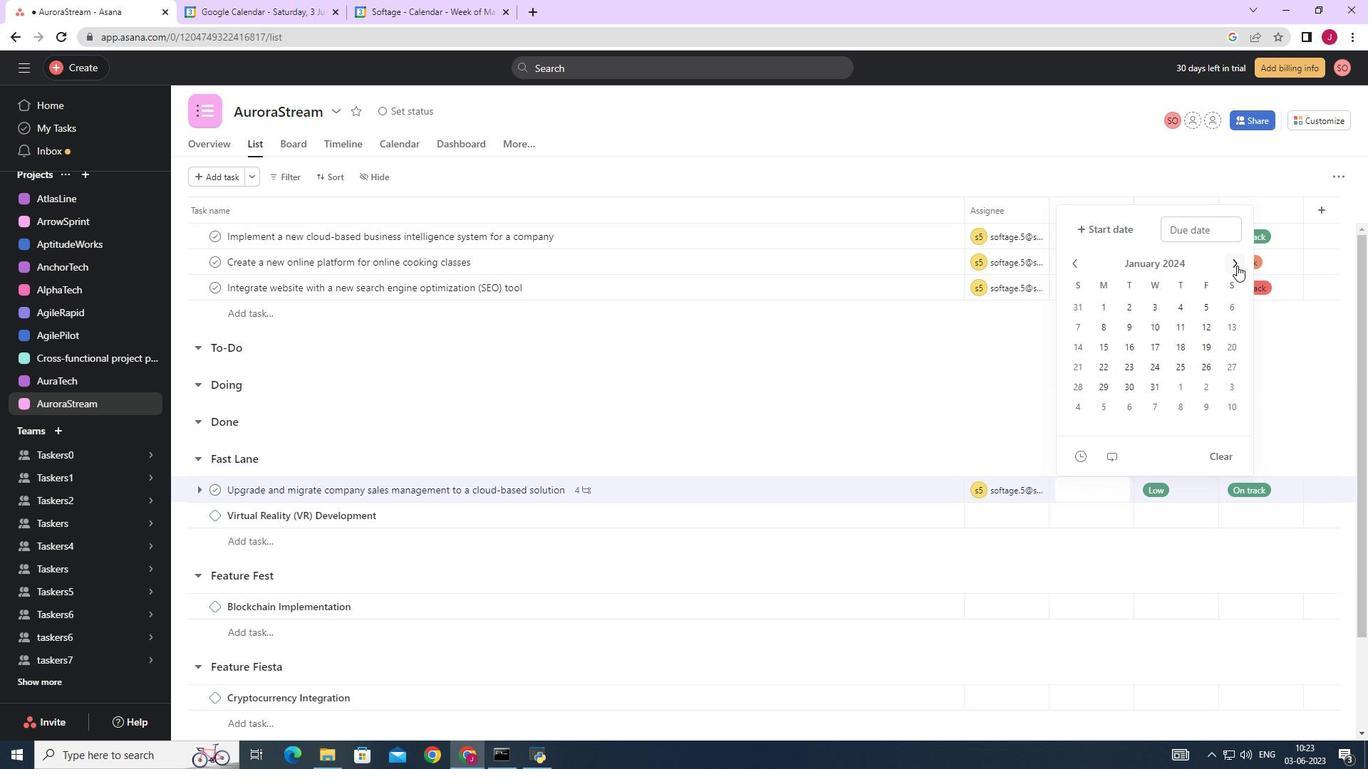 
Action: Mouse pressed left at (1237, 265)
Screenshot: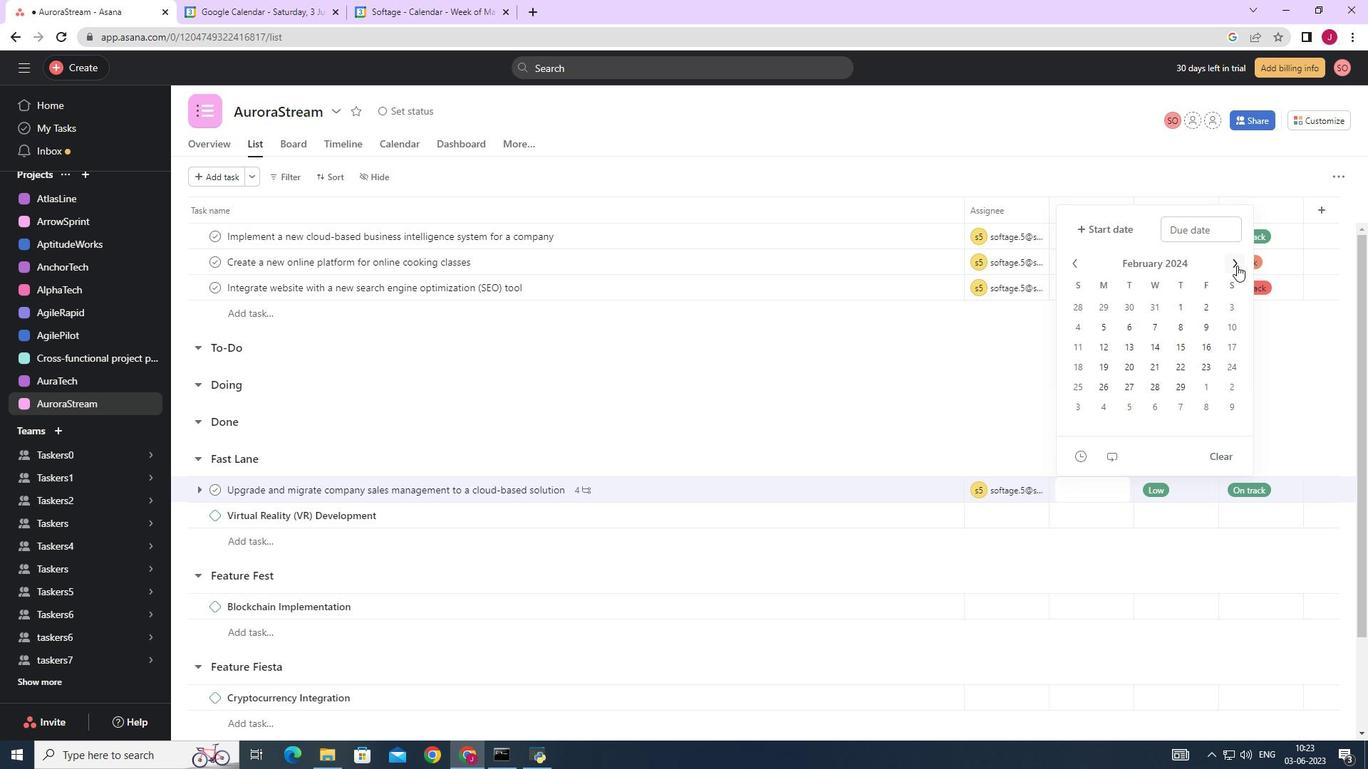 
Action: Mouse pressed left at (1237, 265)
Screenshot: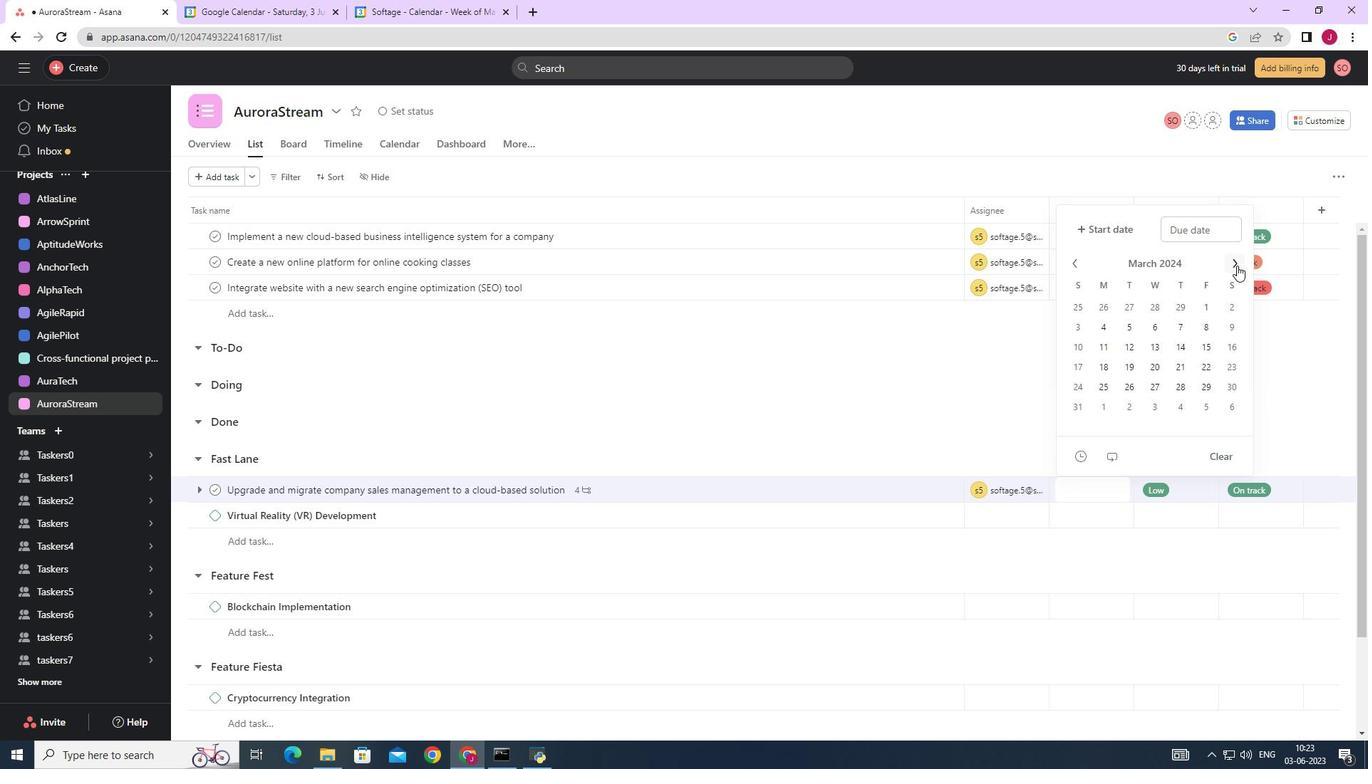 
Action: Mouse moved to (1206, 362)
Screenshot: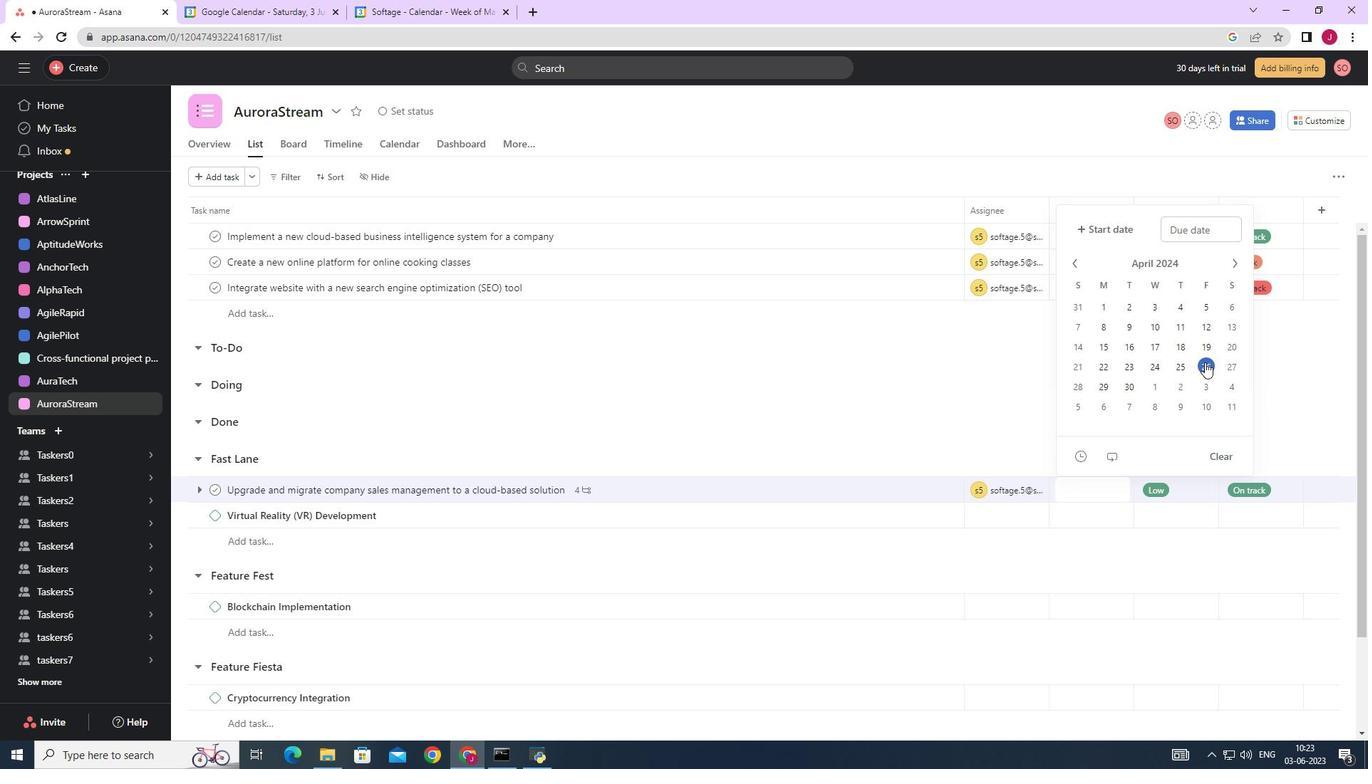 
Action: Mouse pressed left at (1206, 362)
Screenshot: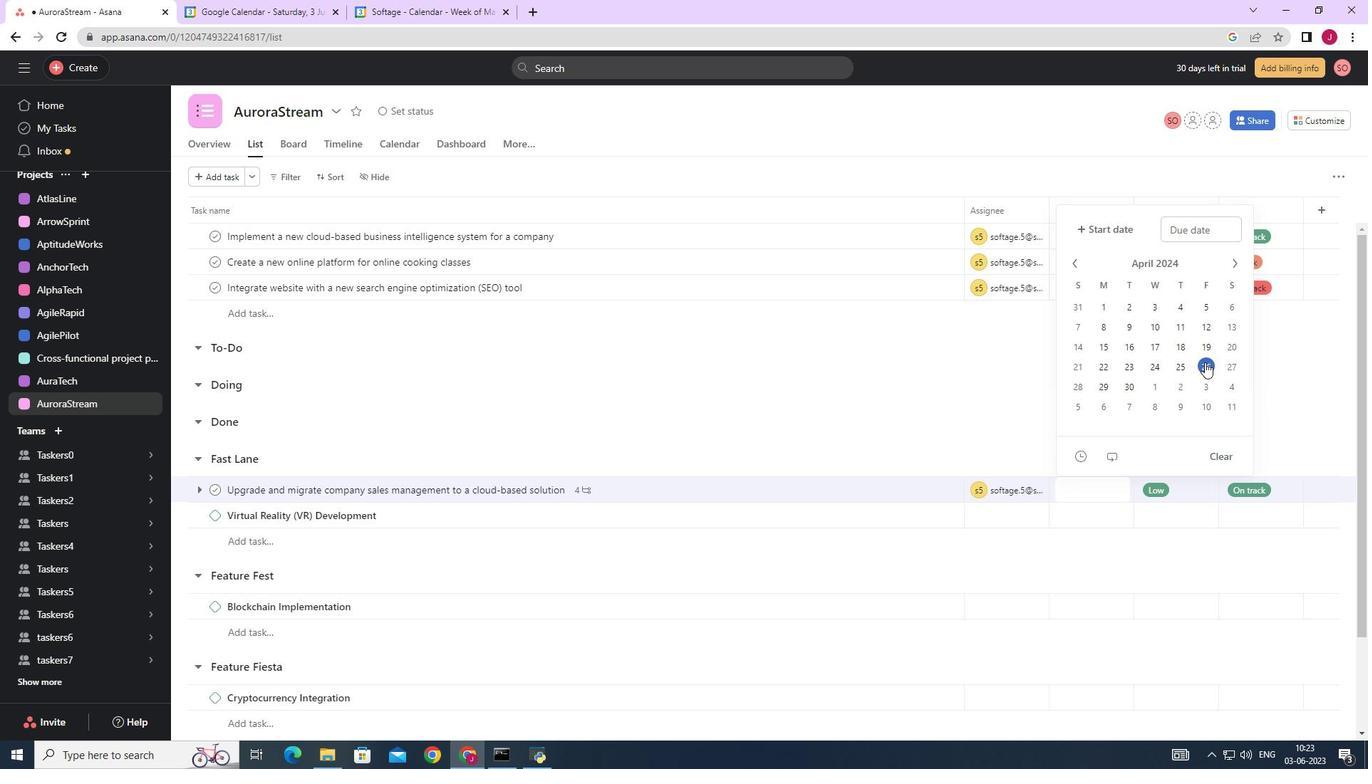 
Action: Mouse moved to (1284, 397)
Screenshot: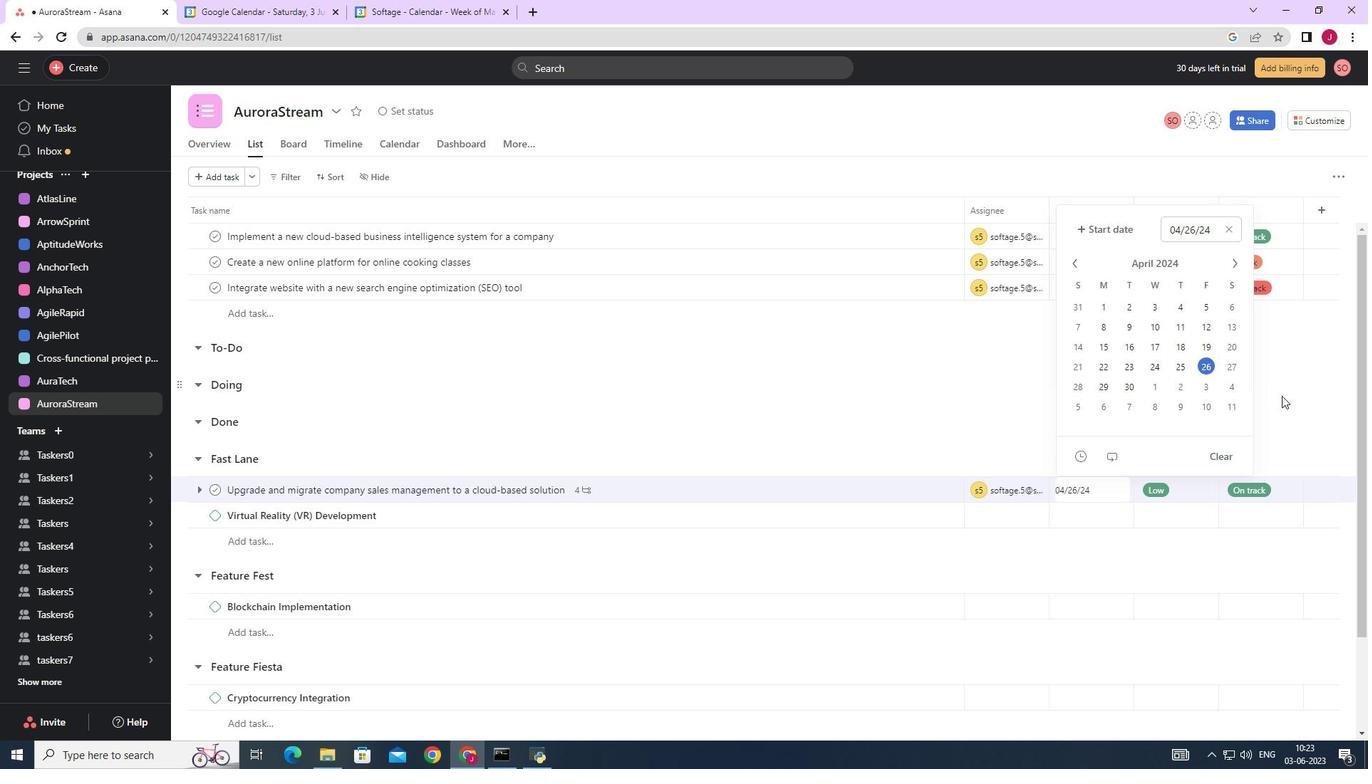 
Action: Mouse pressed left at (1284, 397)
Screenshot: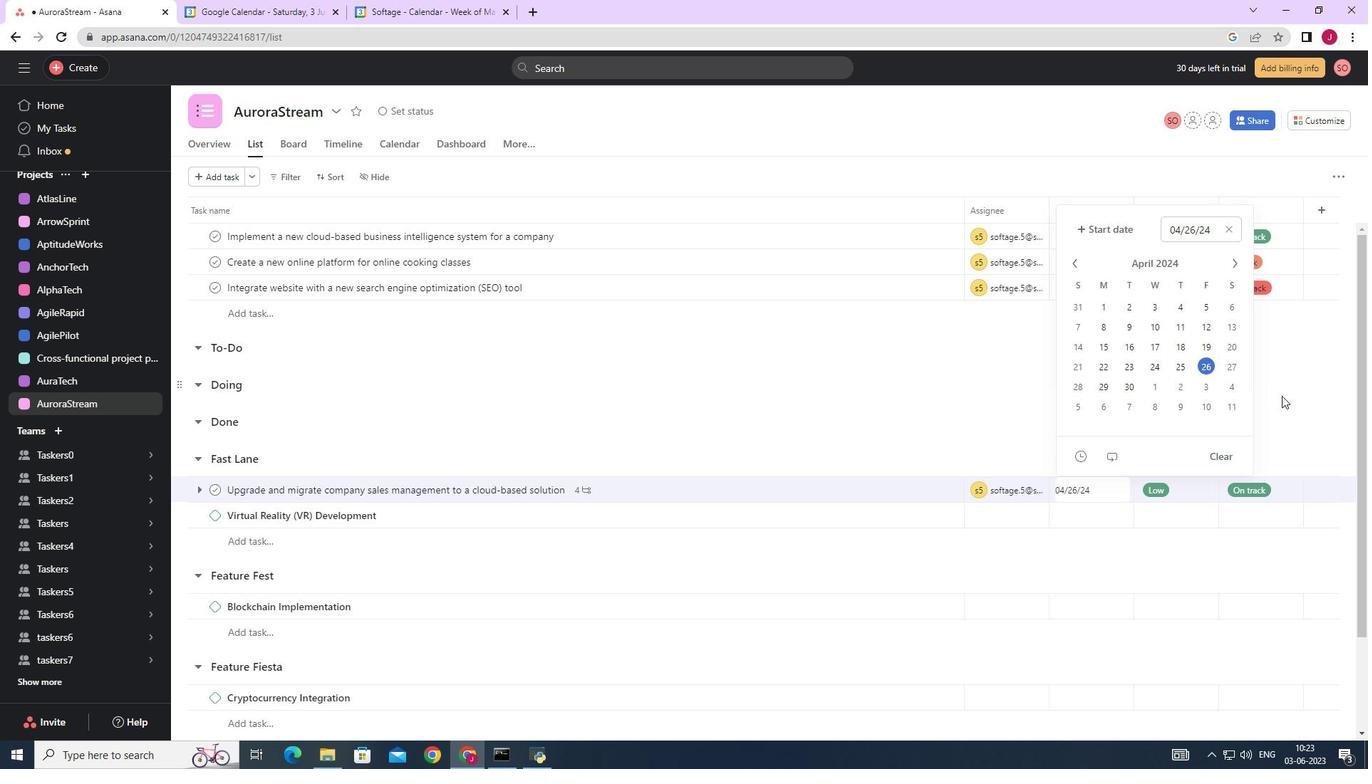 
